 Task: In the  document Nativeamericanreservations.txt Add page color 'Olive'Olive . Insert watermark . Insert watermark  Ram&Sons Apply Font Style in watermark Nunito; font size  111 and place the watermark  Diagonally 
Action: Mouse moved to (302, 446)
Screenshot: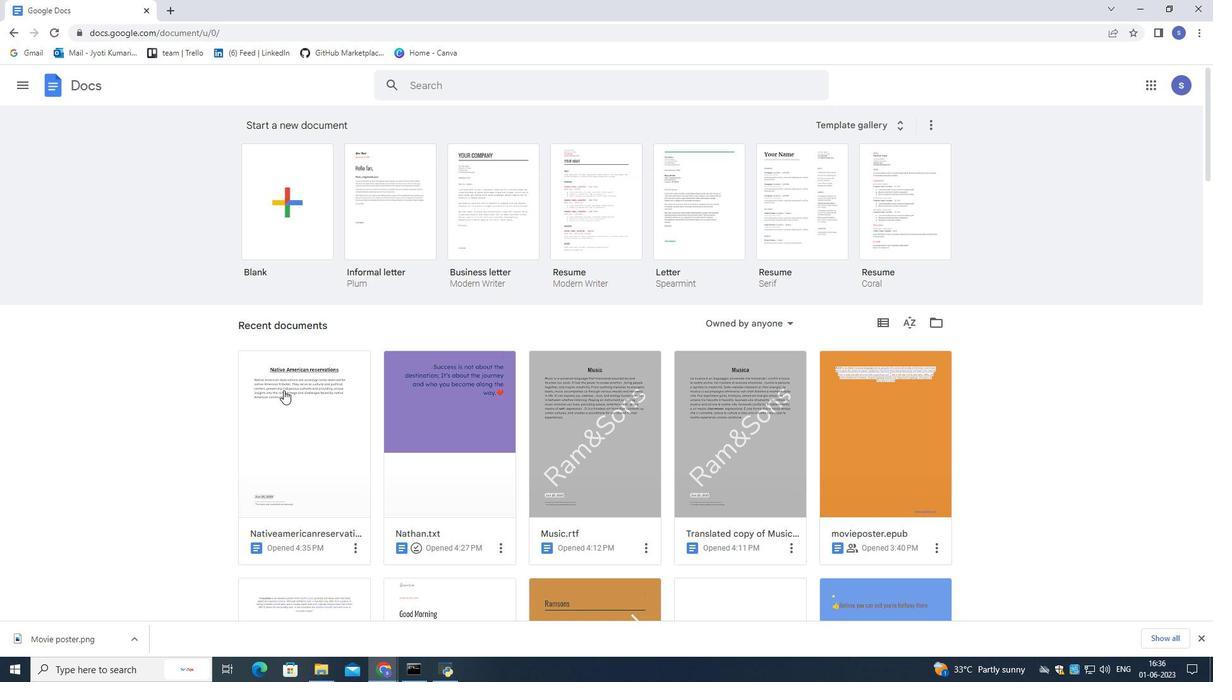 
Action: Mouse pressed left at (302, 446)
Screenshot: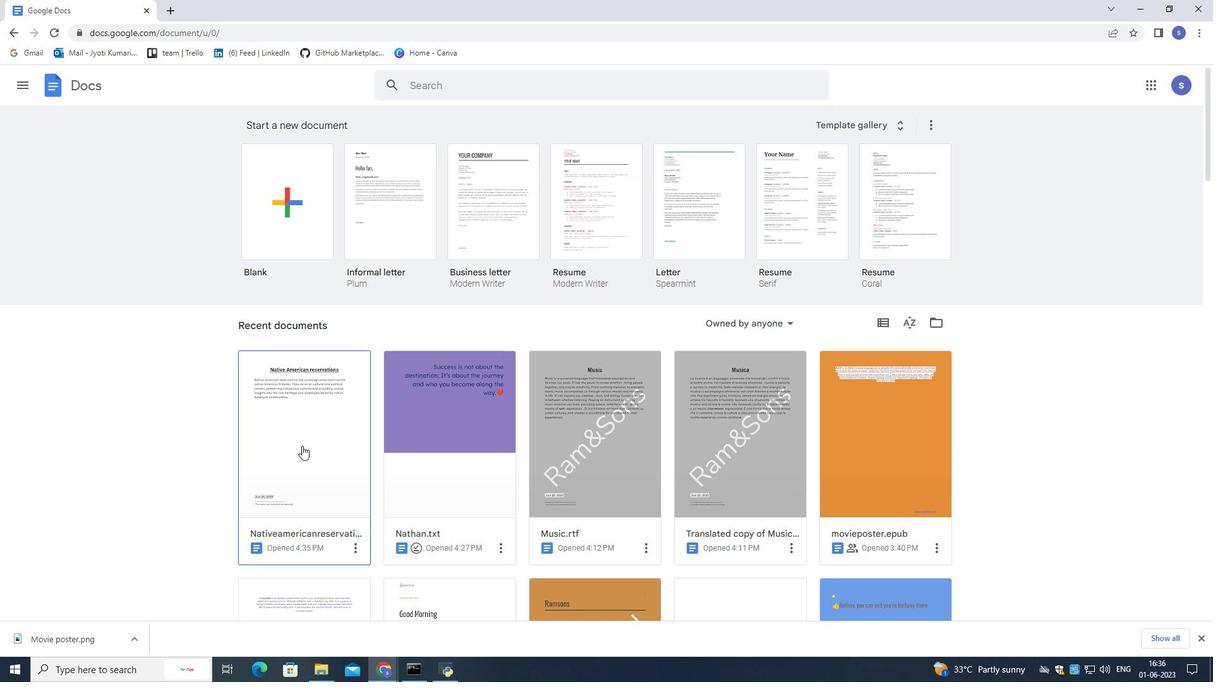 
Action: Mouse pressed left at (302, 446)
Screenshot: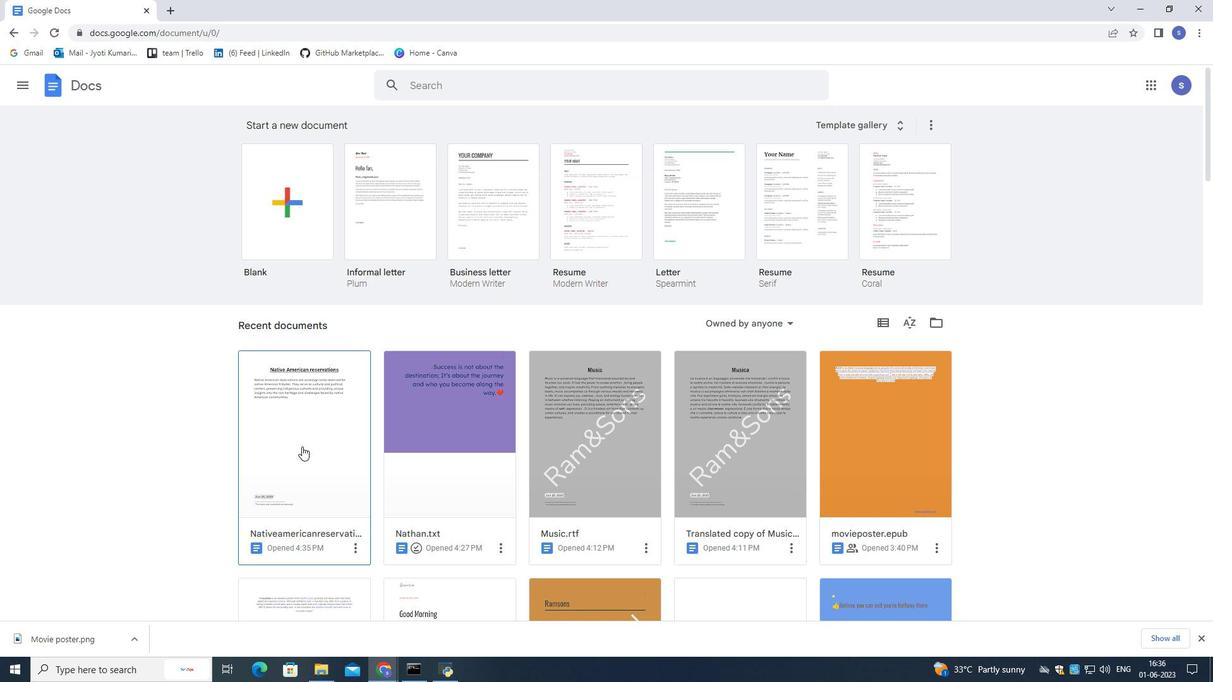 
Action: Mouse moved to (386, 426)
Screenshot: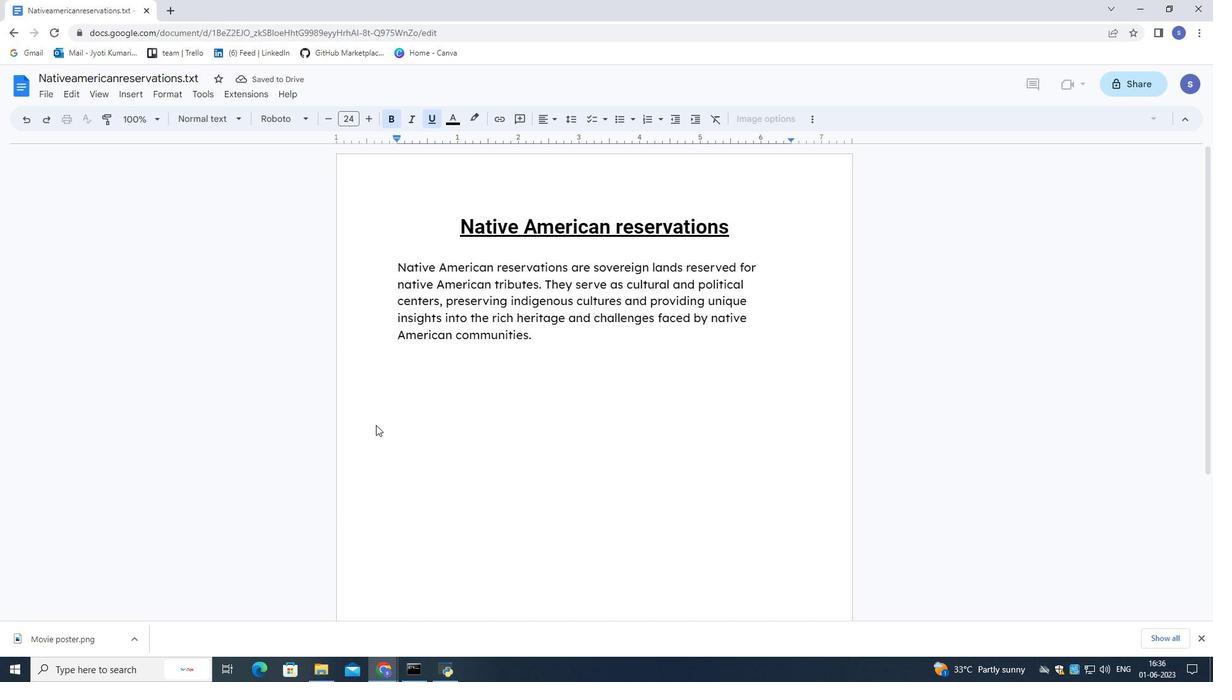 
Action: Mouse pressed left at (386, 426)
Screenshot: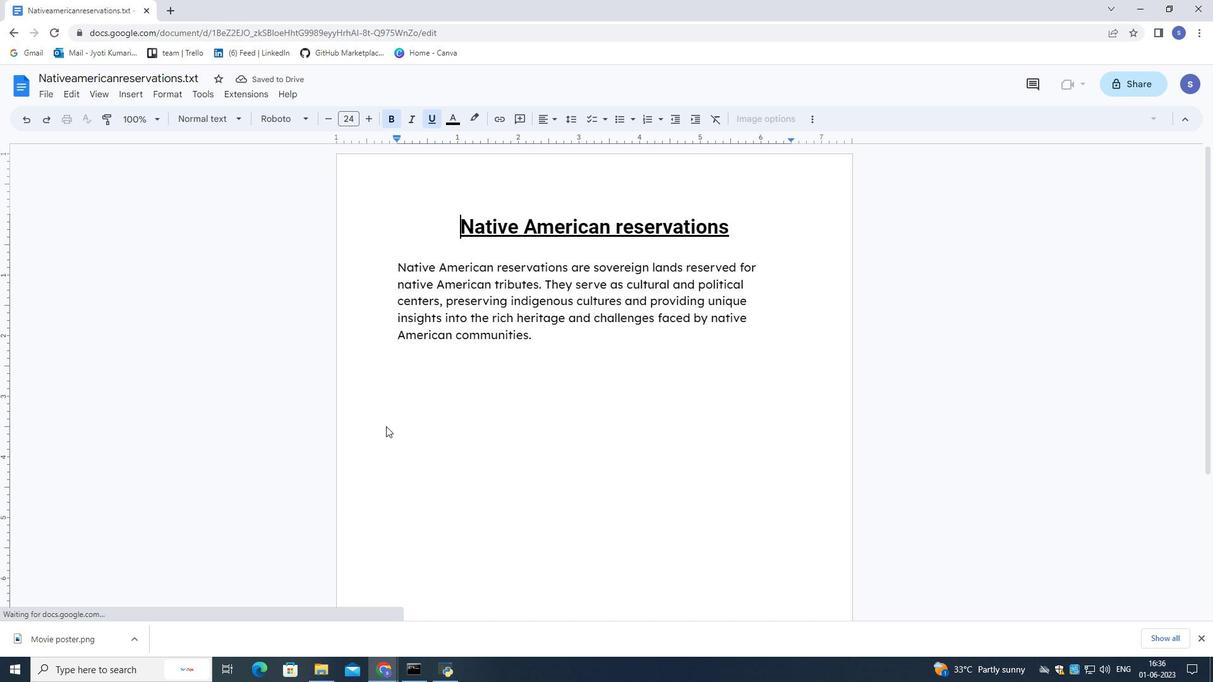 
Action: Mouse moved to (46, 96)
Screenshot: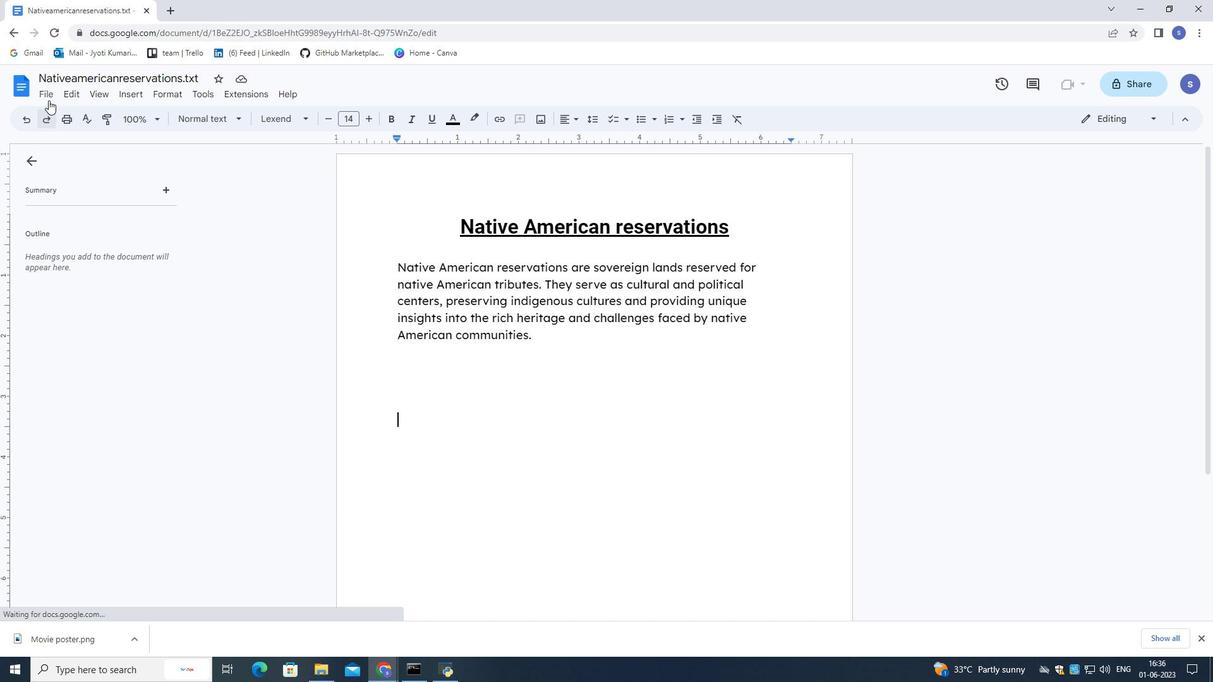 
Action: Mouse pressed left at (46, 96)
Screenshot: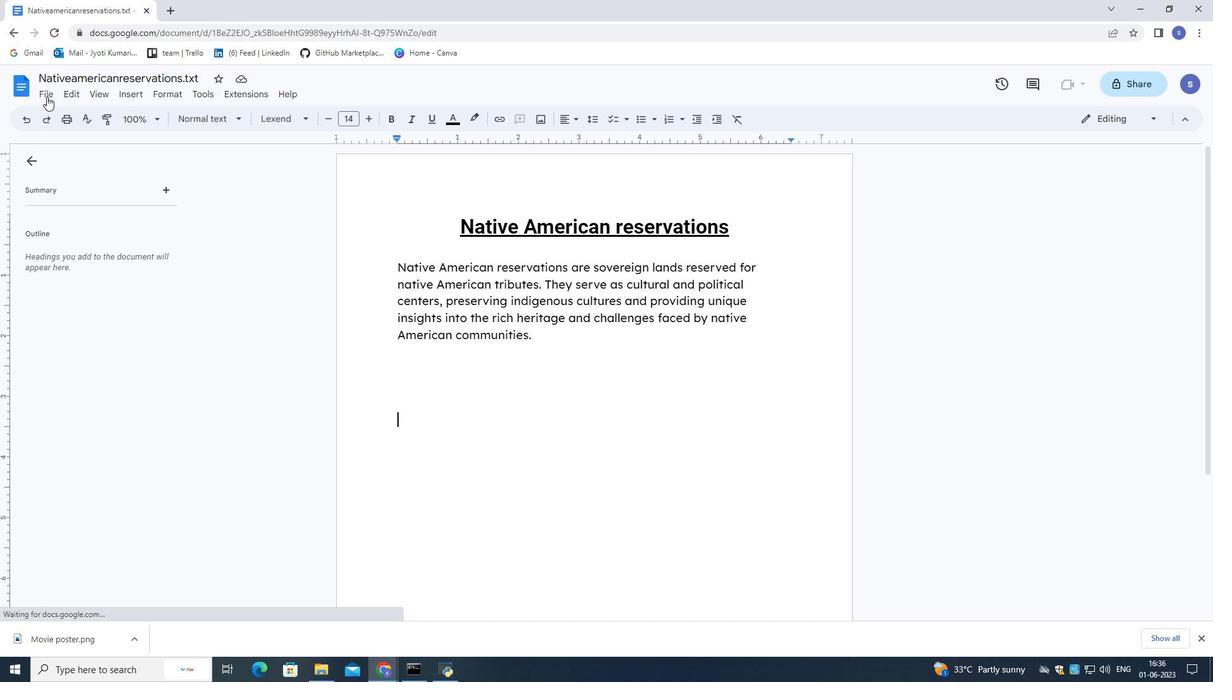 
Action: Mouse moved to (117, 435)
Screenshot: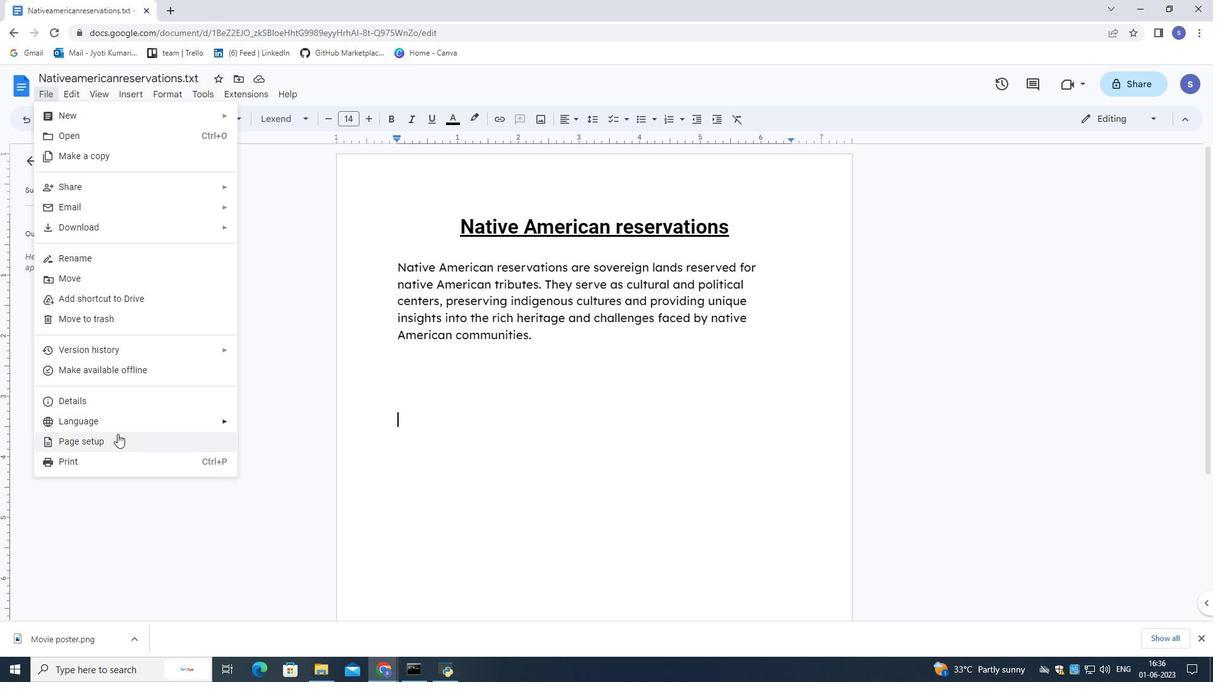 
Action: Mouse pressed left at (117, 435)
Screenshot: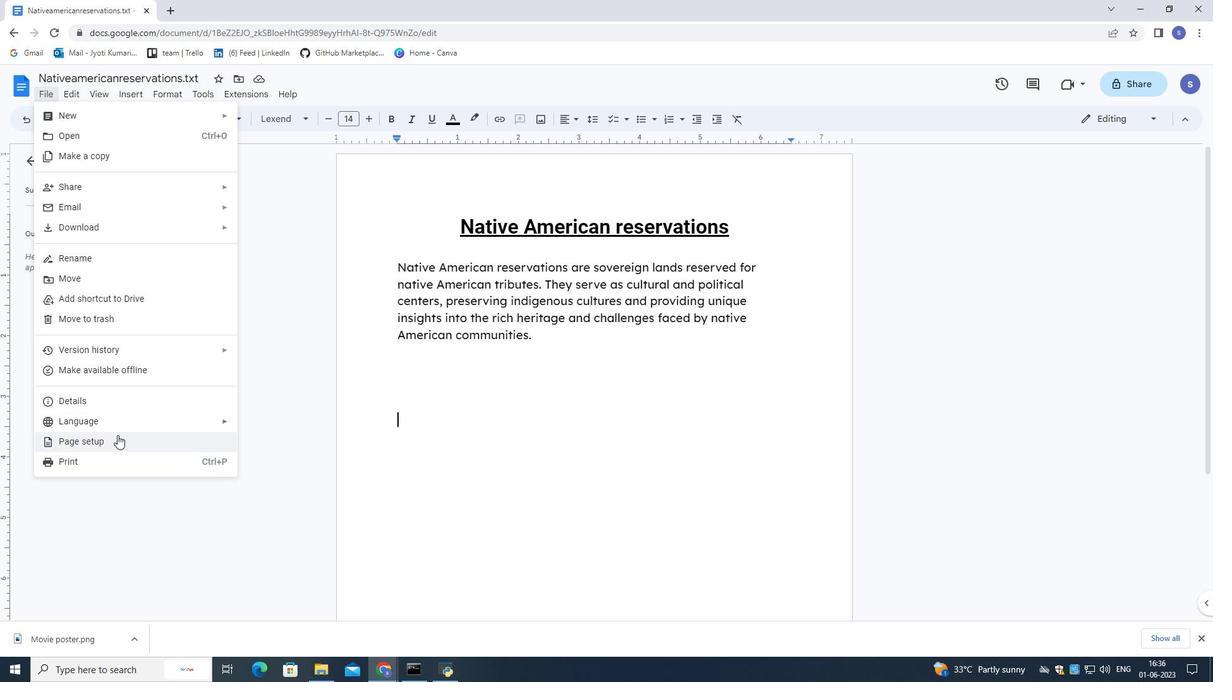 
Action: Mouse moved to (508, 417)
Screenshot: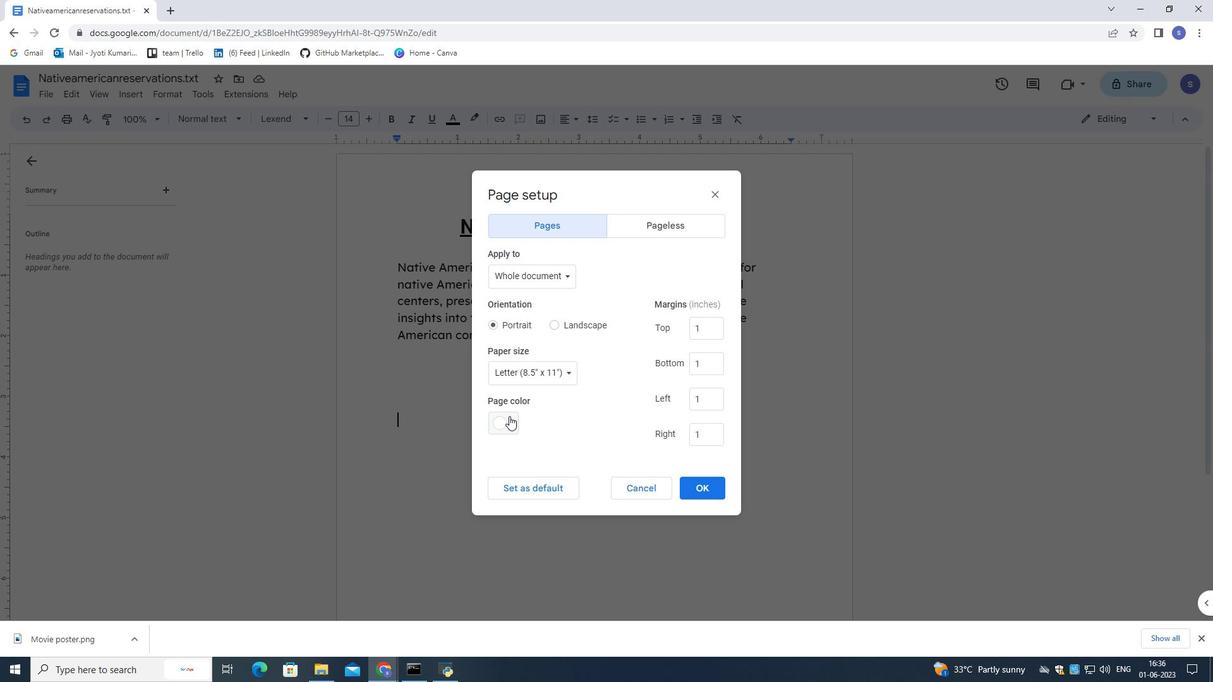 
Action: Mouse pressed left at (508, 417)
Screenshot: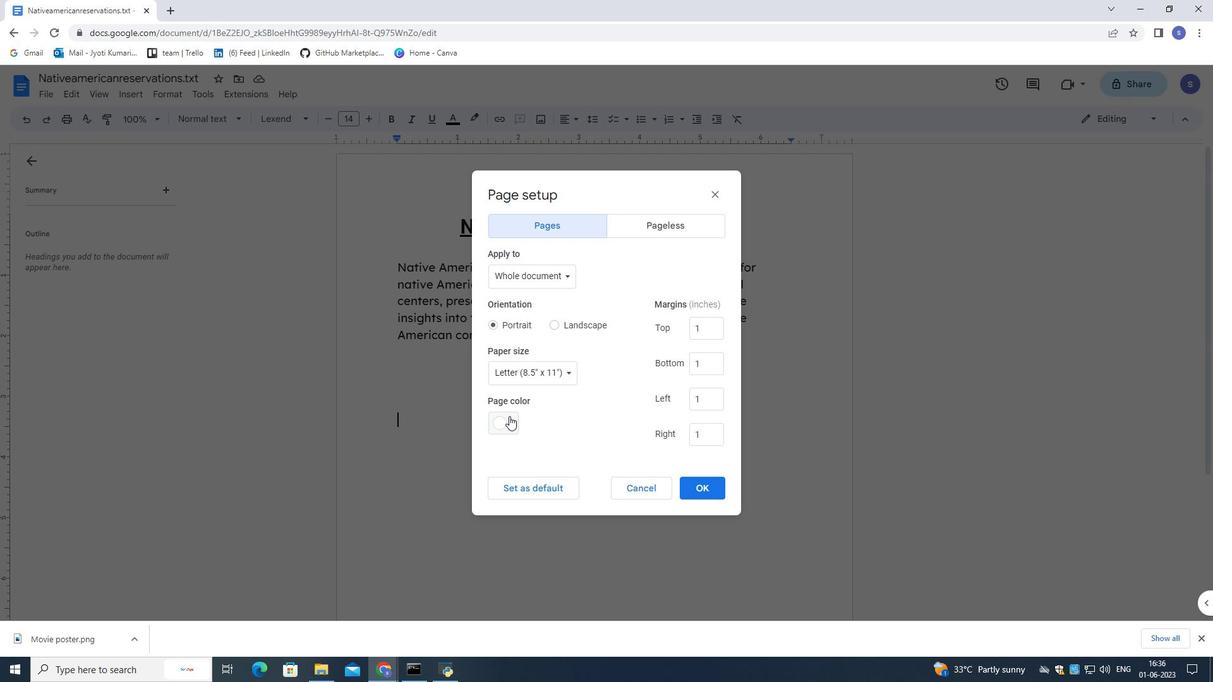 
Action: Mouse moved to (539, 558)
Screenshot: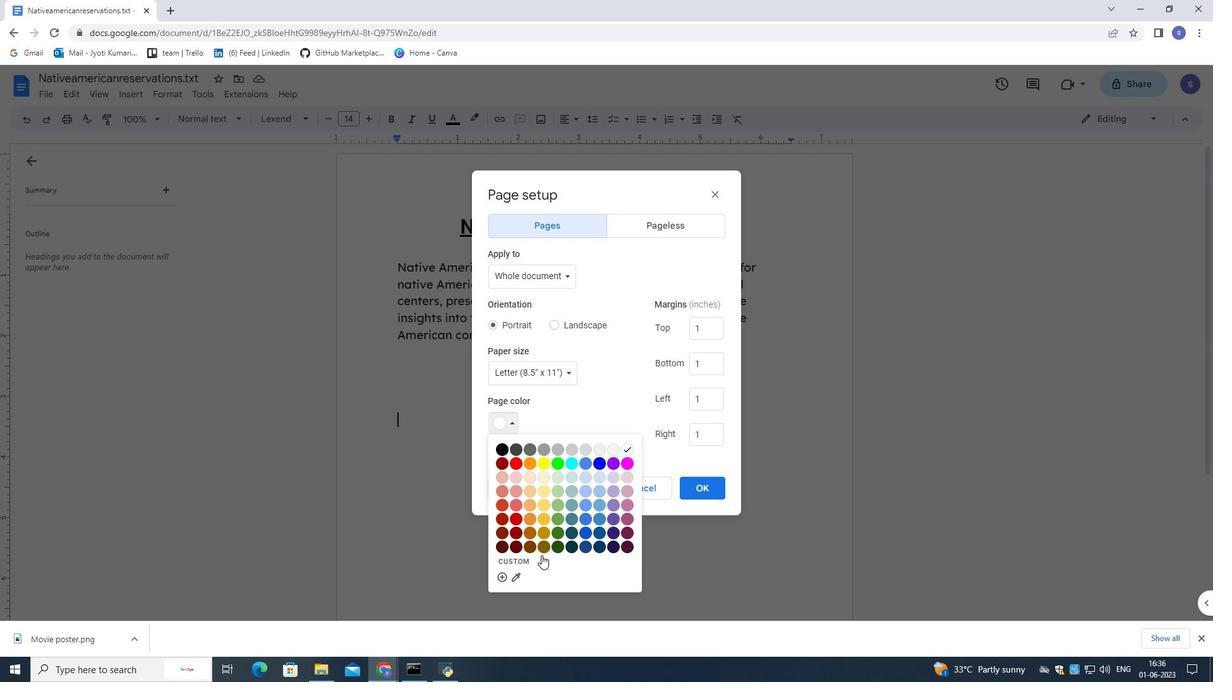 
Action: Mouse pressed left at (539, 558)
Screenshot: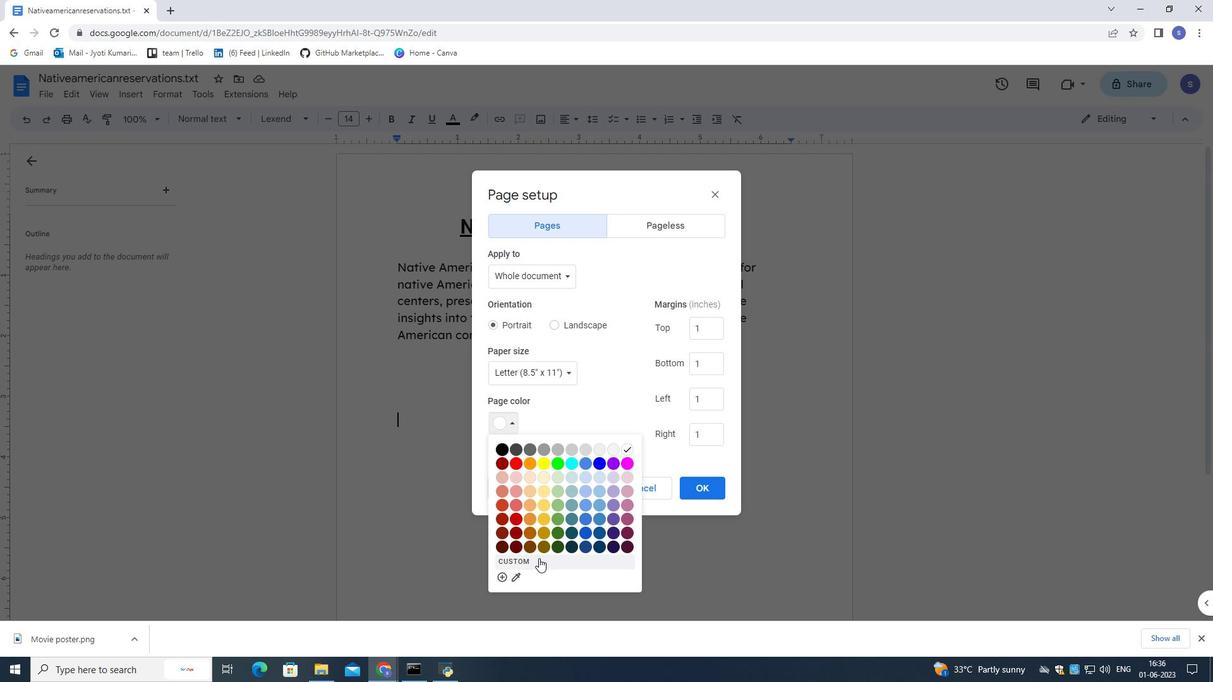 
Action: Mouse moved to (619, 351)
Screenshot: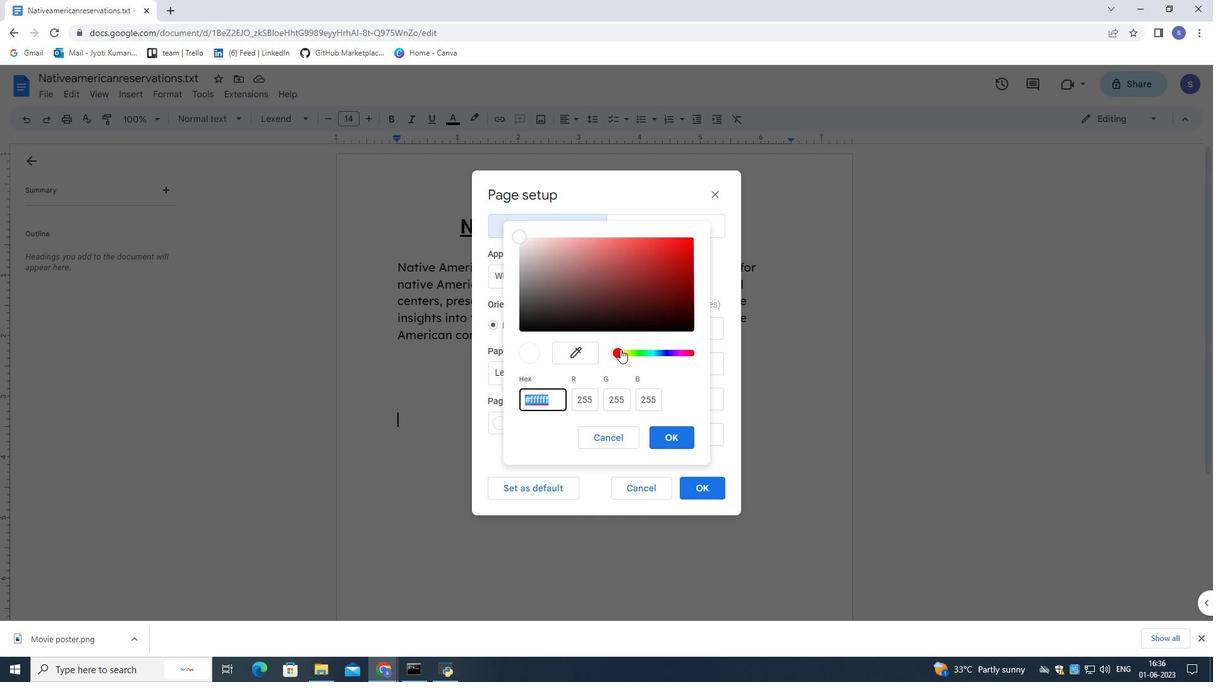 
Action: Mouse pressed left at (619, 351)
Screenshot: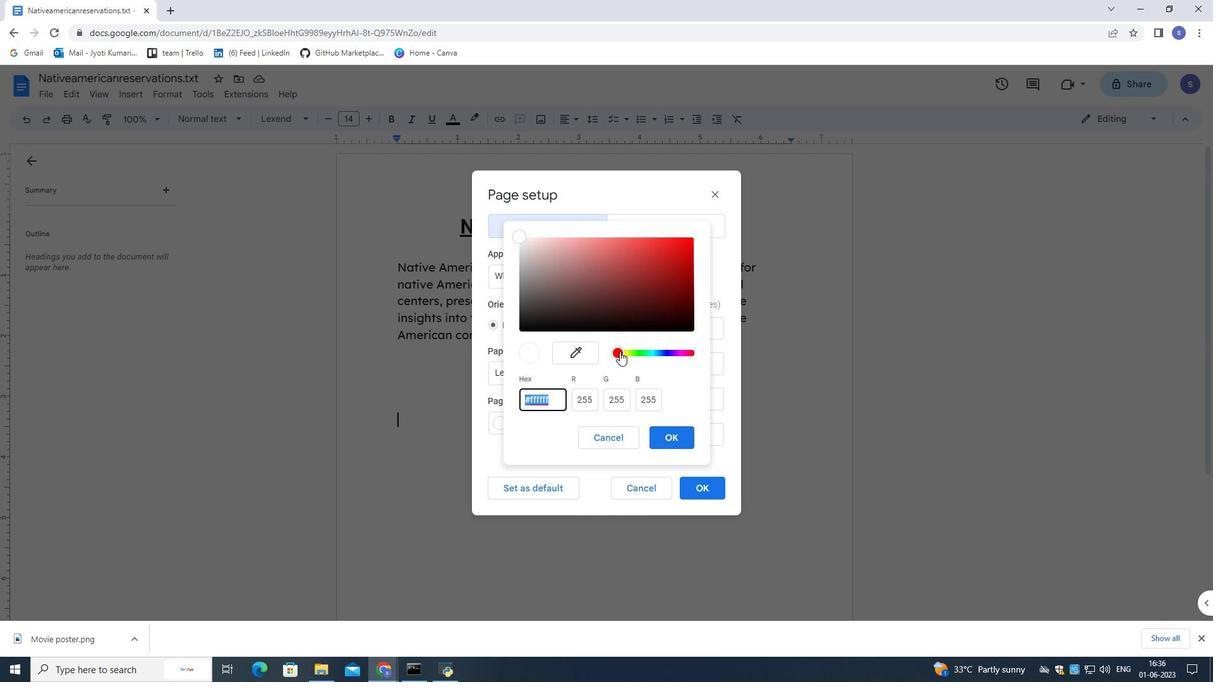 
Action: Mouse moved to (635, 278)
Screenshot: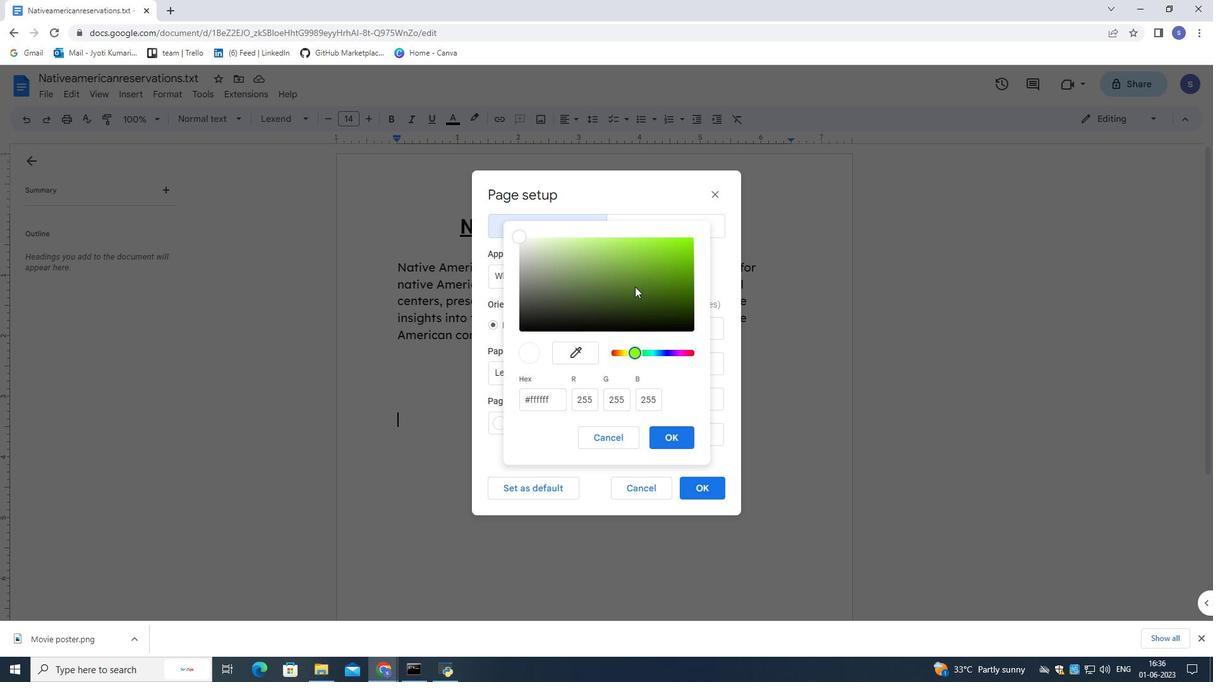 
Action: Mouse pressed left at (635, 278)
Screenshot: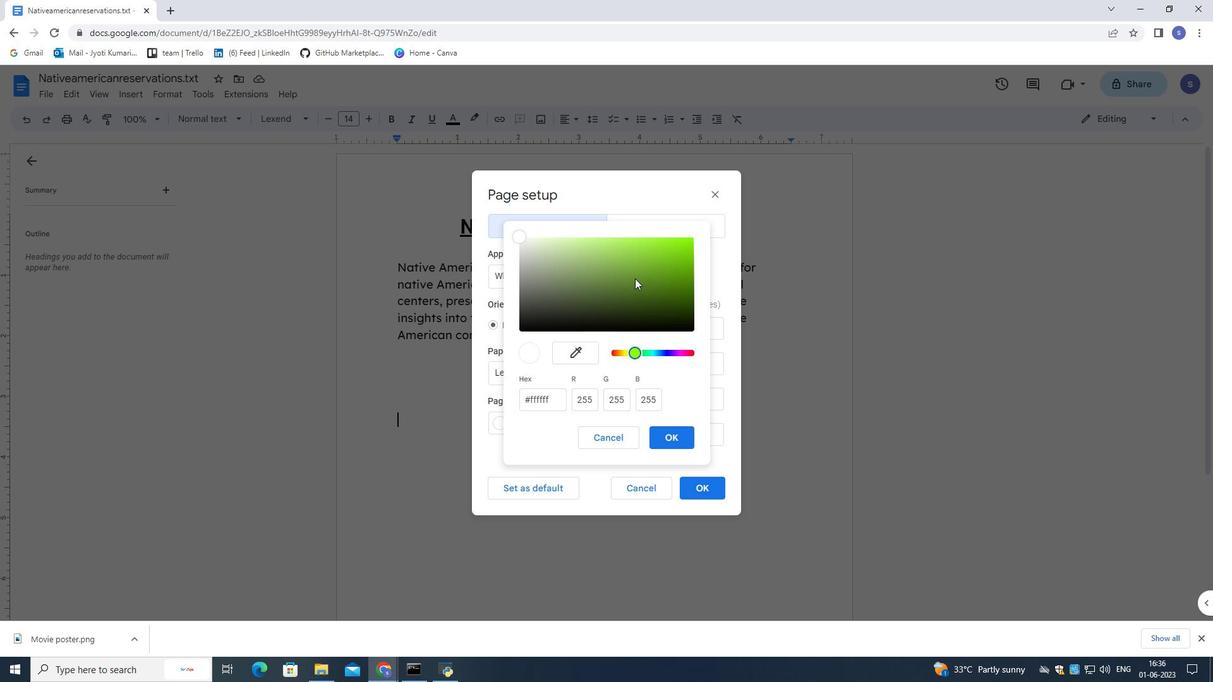 
Action: Mouse moved to (671, 432)
Screenshot: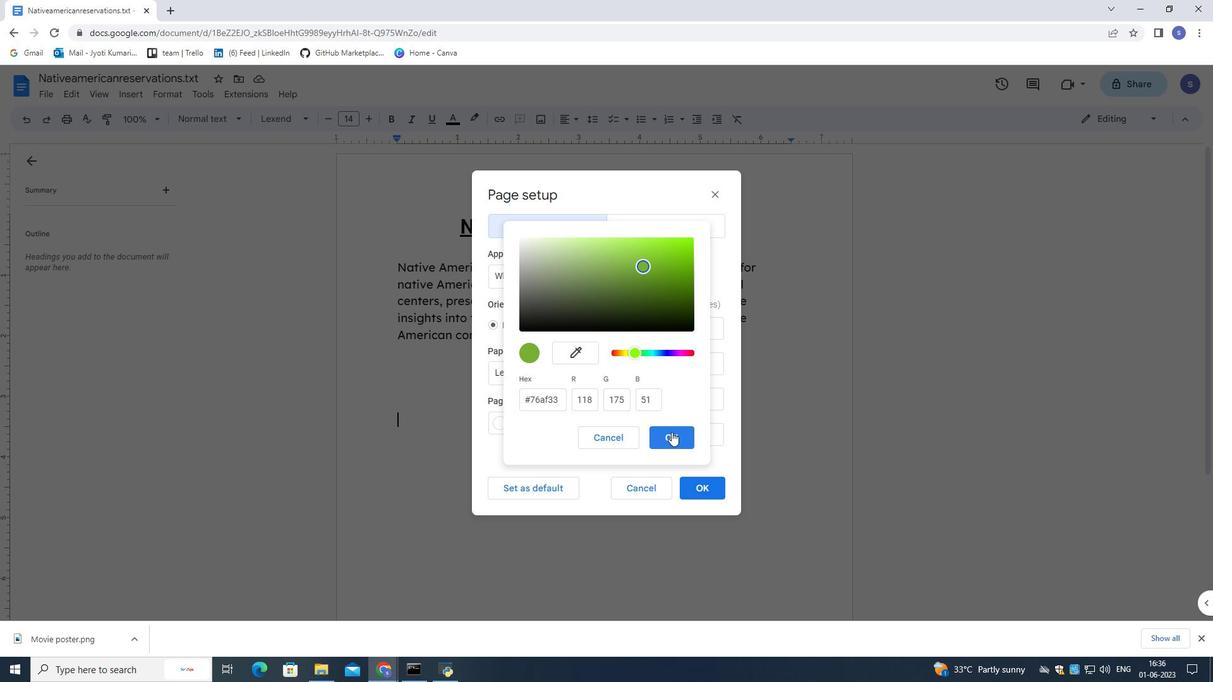 
Action: Mouse pressed left at (671, 432)
Screenshot: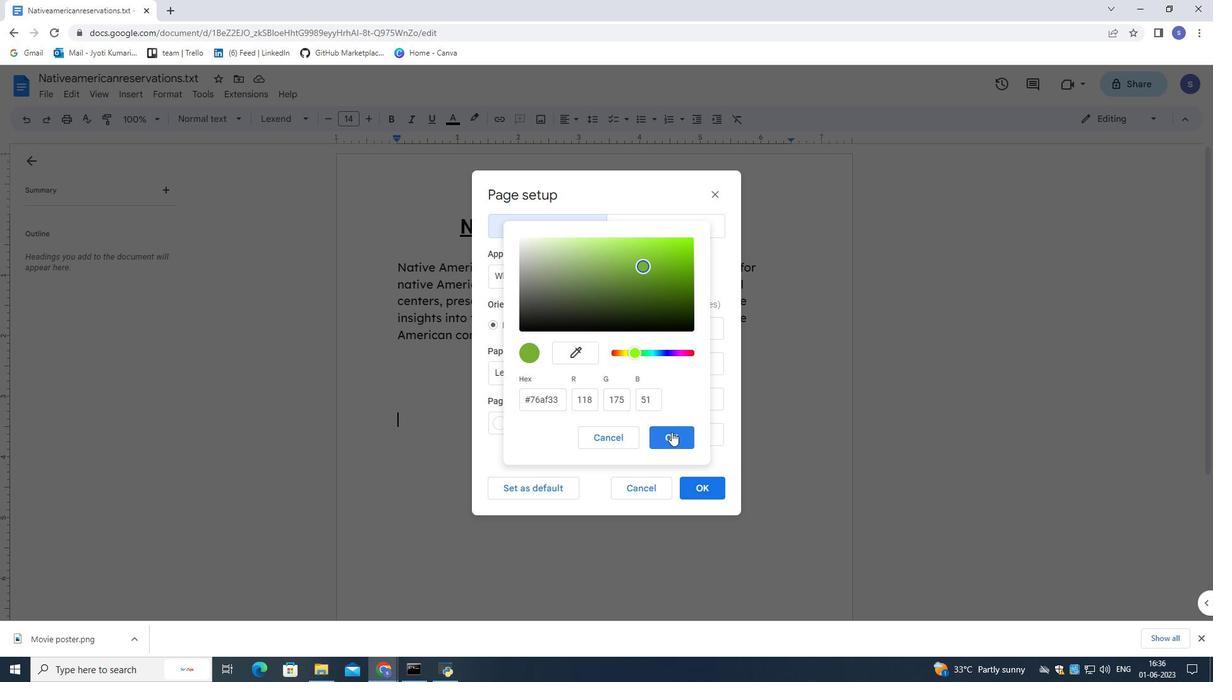 
Action: Mouse moved to (701, 488)
Screenshot: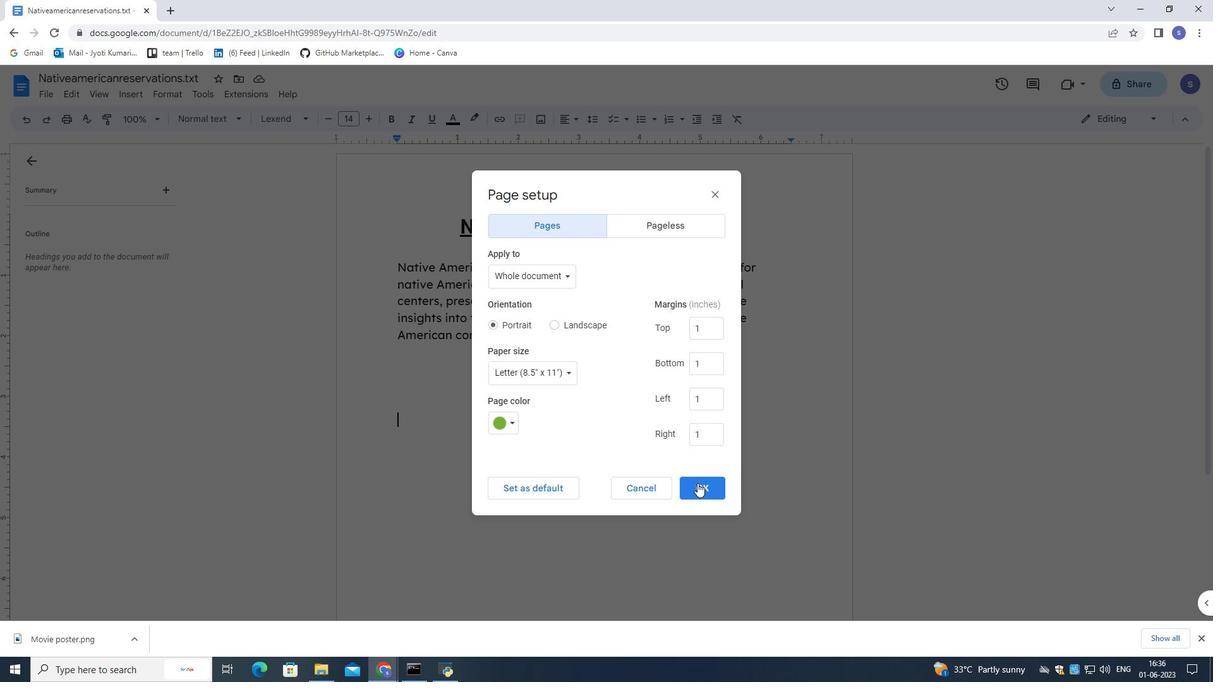 
Action: Mouse pressed left at (701, 488)
Screenshot: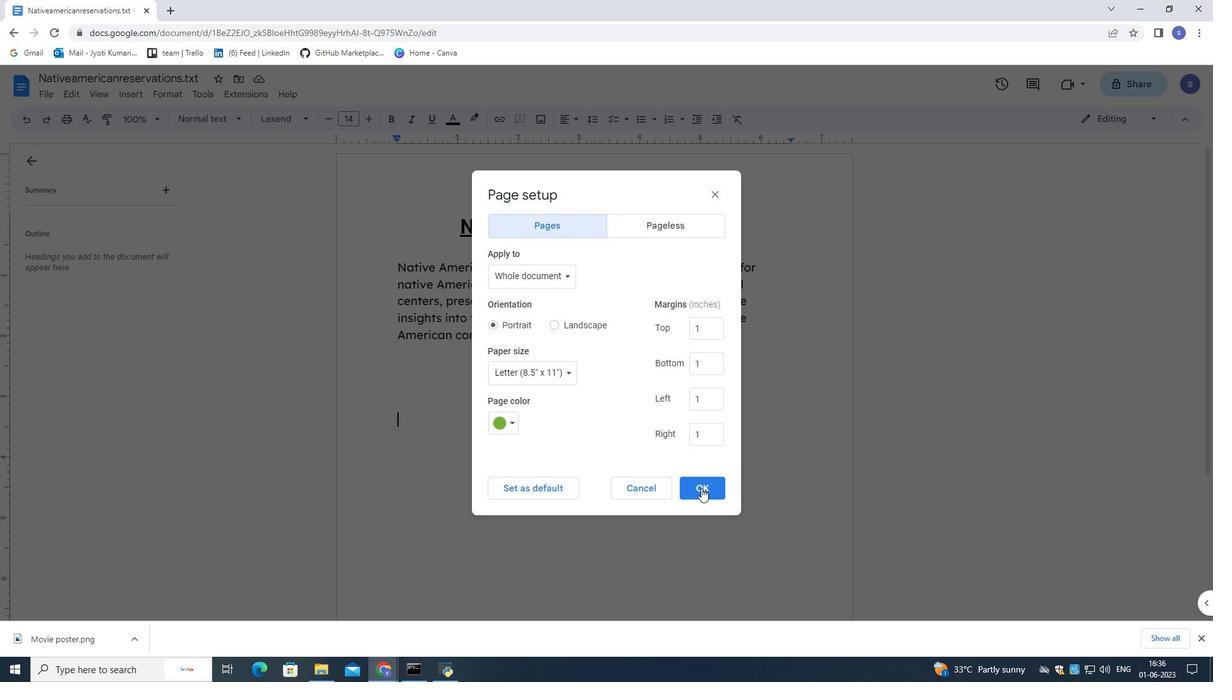 
Action: Mouse moved to (143, 97)
Screenshot: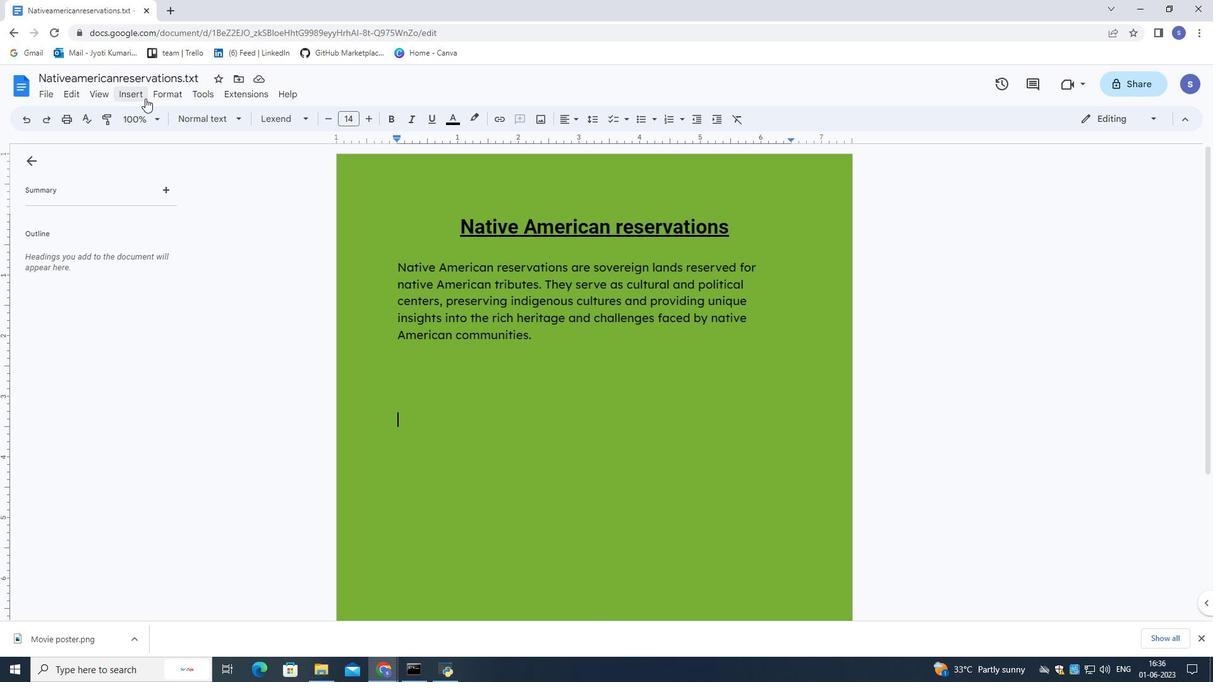 
Action: Mouse pressed left at (143, 97)
Screenshot: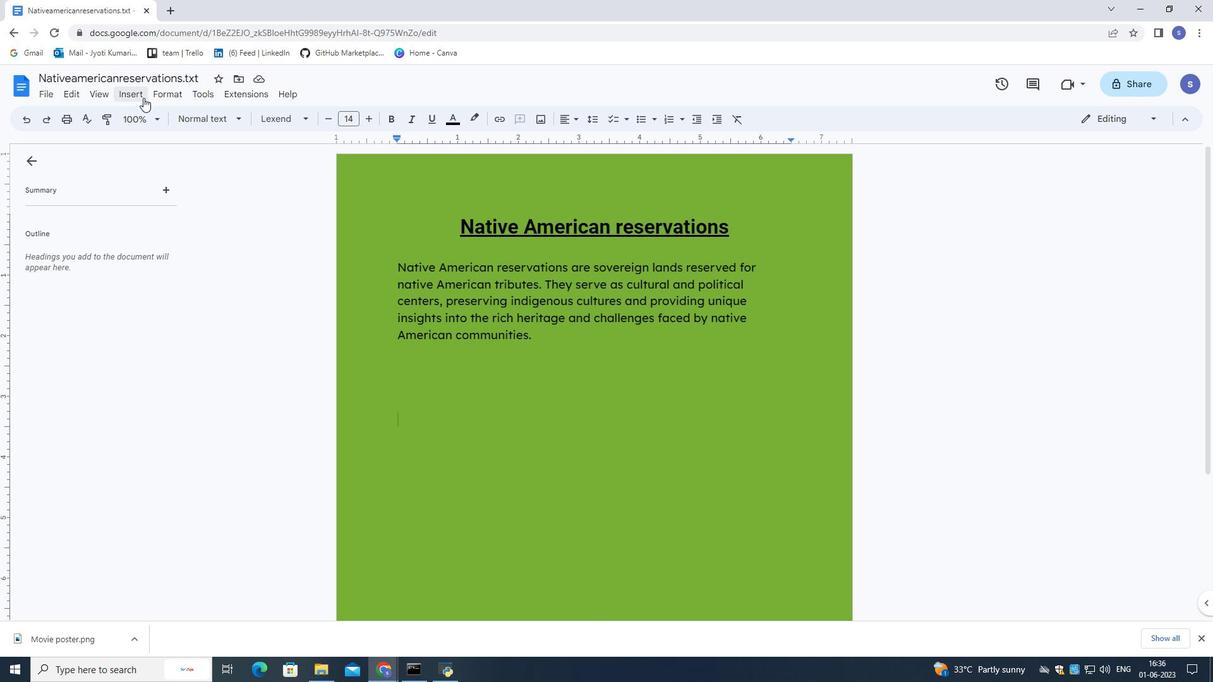 
Action: Mouse moved to (216, 388)
Screenshot: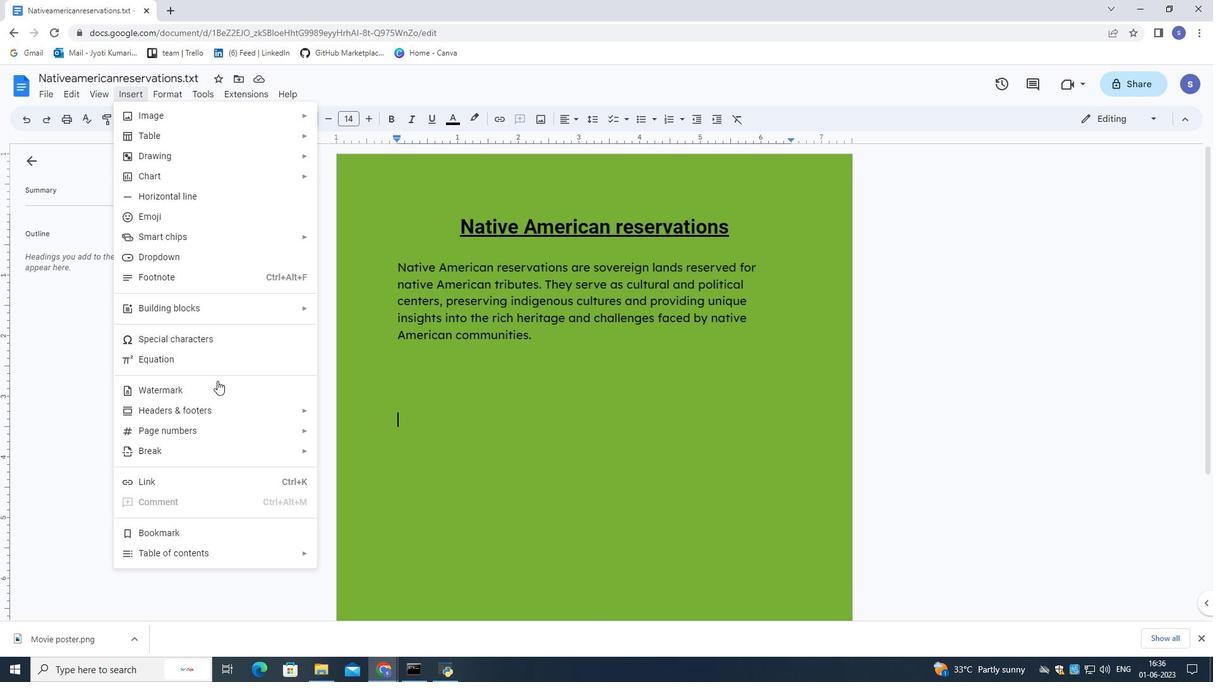 
Action: Mouse pressed left at (216, 388)
Screenshot: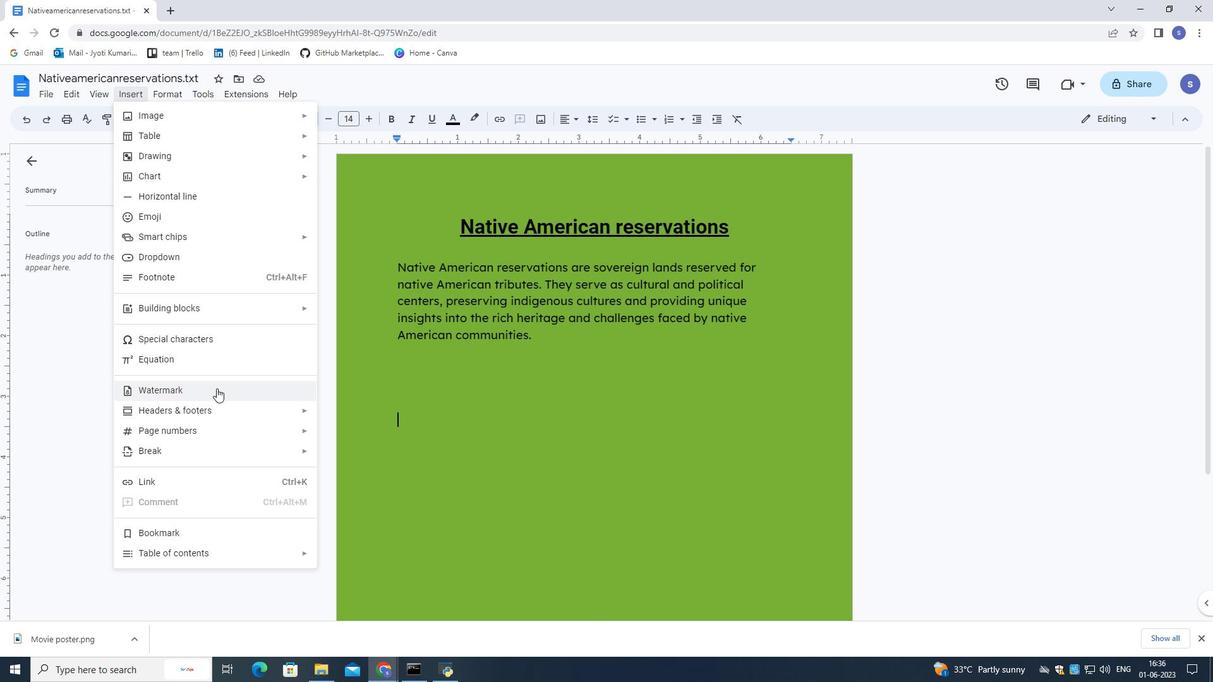 
Action: Mouse moved to (1147, 160)
Screenshot: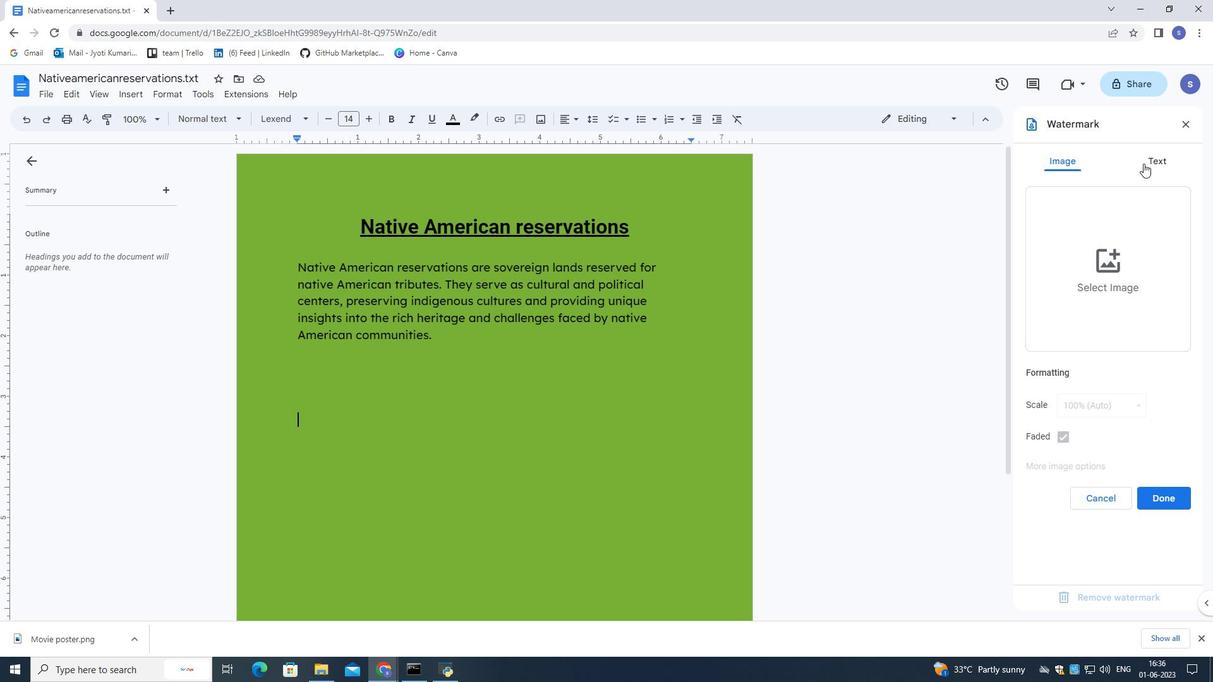 
Action: Mouse pressed left at (1147, 160)
Screenshot: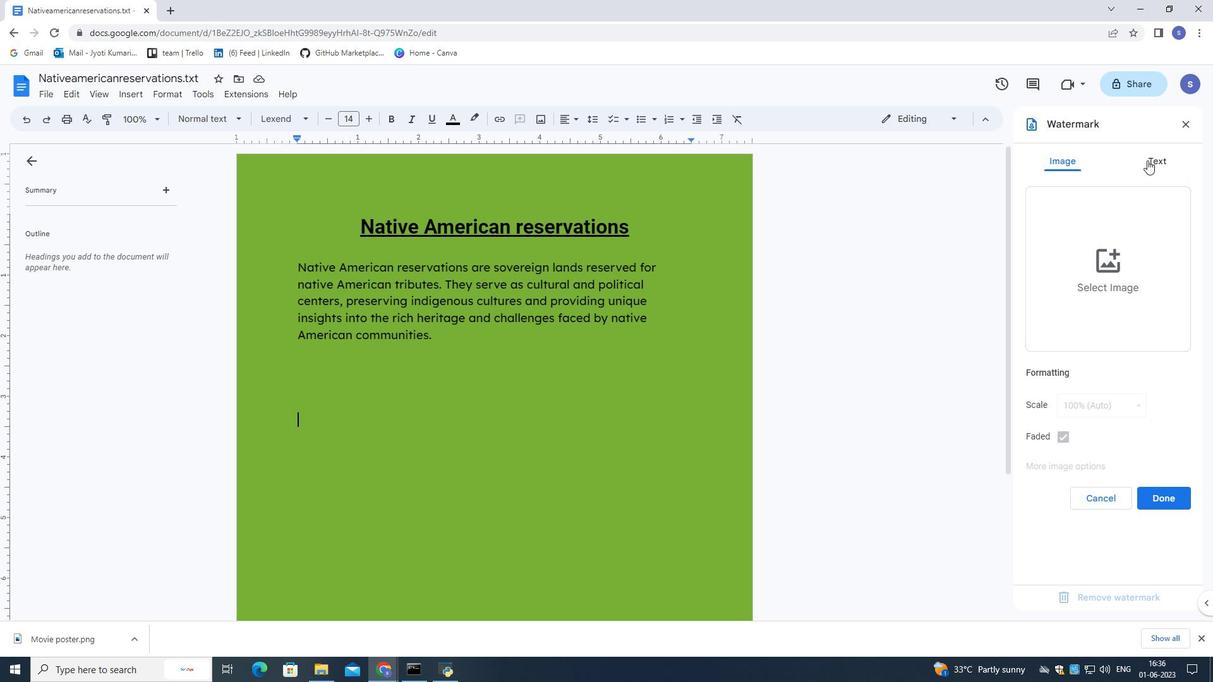 
Action: Mouse moved to (1049, 202)
Screenshot: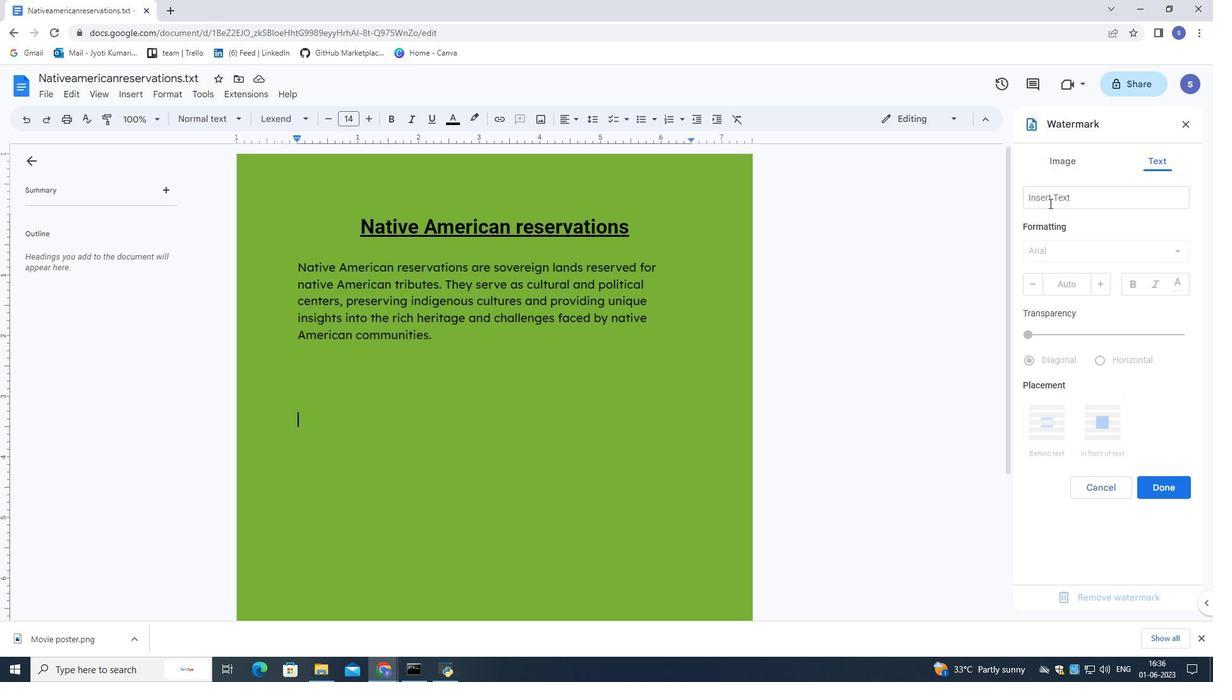 
Action: Mouse pressed left at (1049, 202)
Screenshot: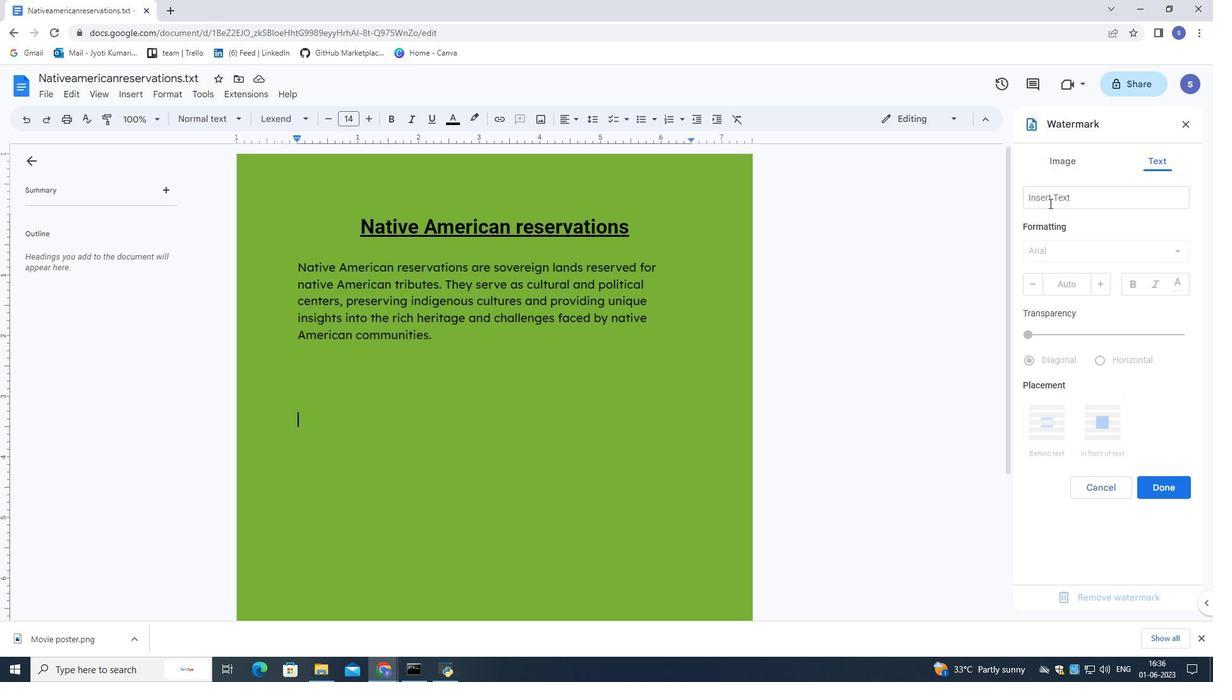 
Action: Mouse moved to (1049, 202)
Screenshot: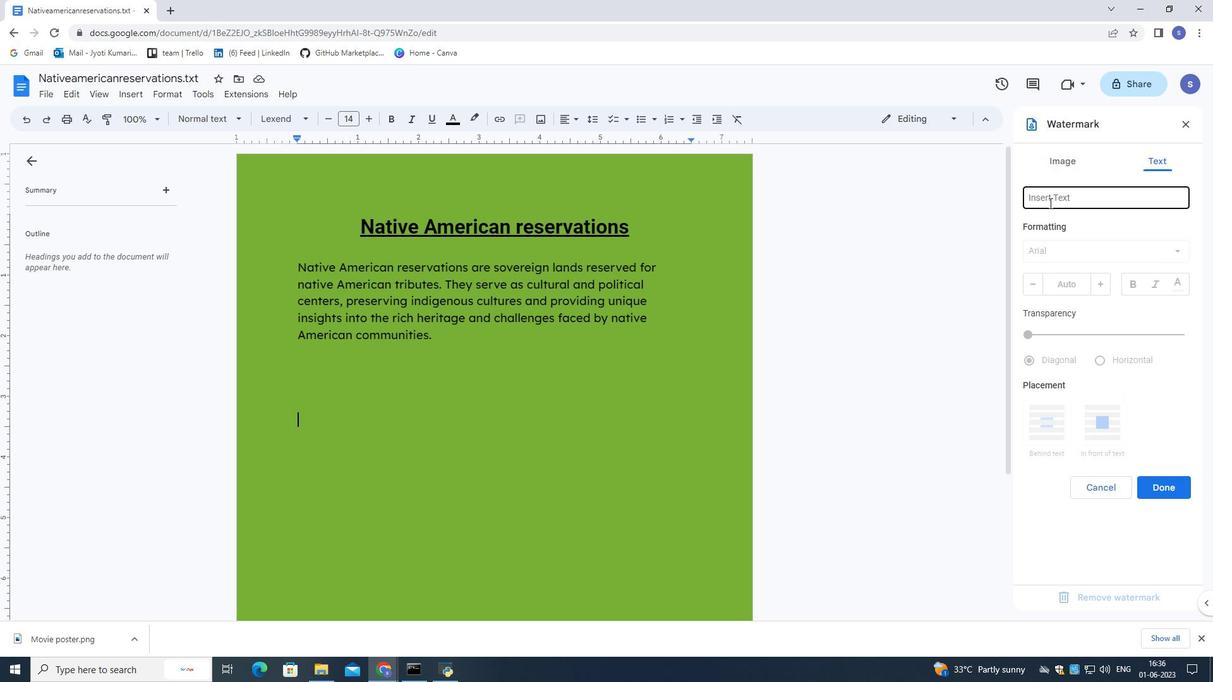 
Action: Key pressed <Key.shift>RA<Key.backspace>am<Key.shift><Key.shift>&sons
Screenshot: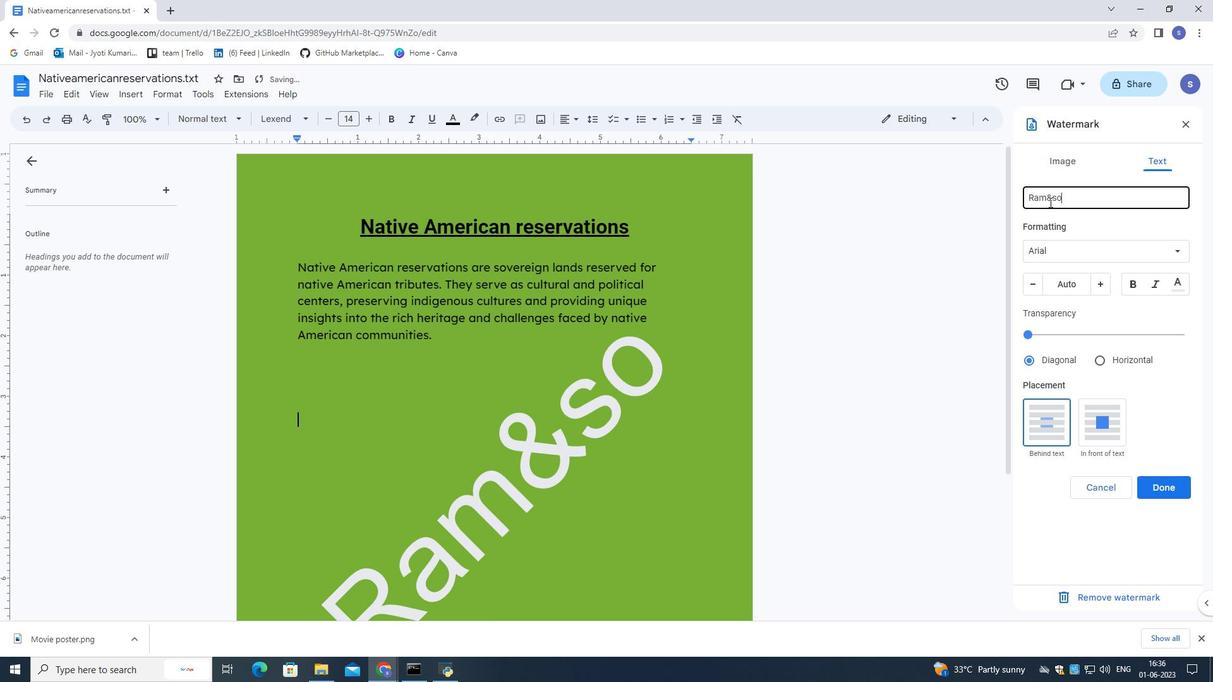 
Action: Mouse moved to (1122, 251)
Screenshot: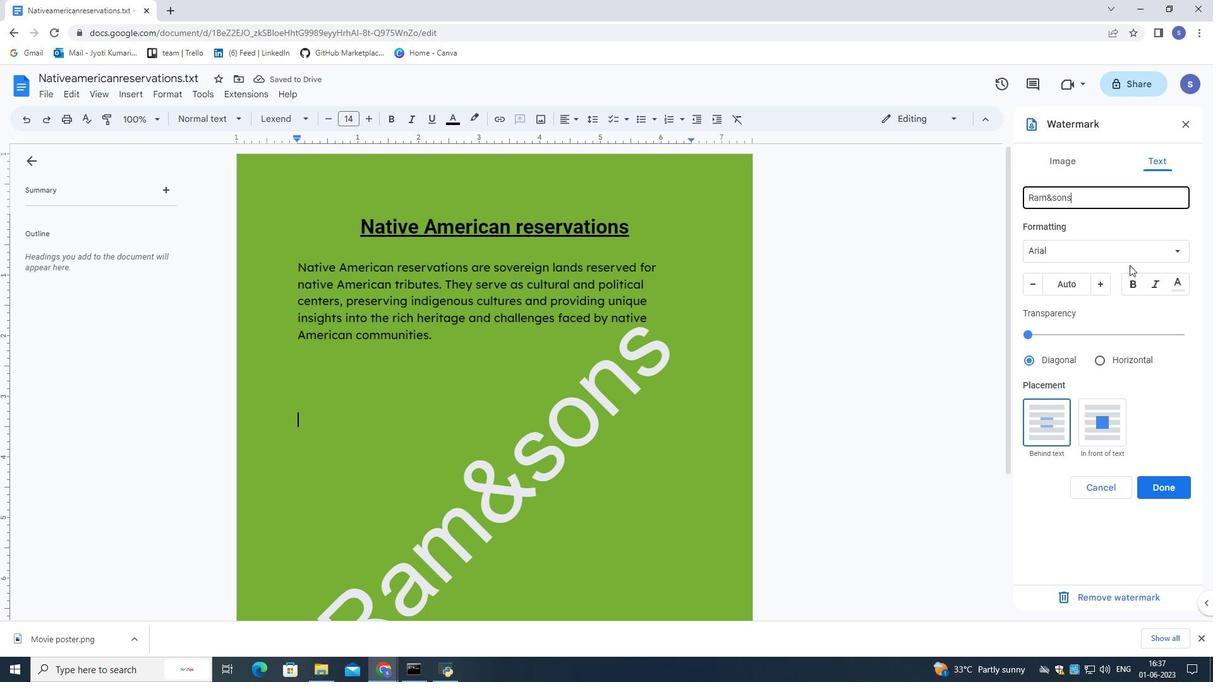 
Action: Mouse pressed left at (1122, 251)
Screenshot: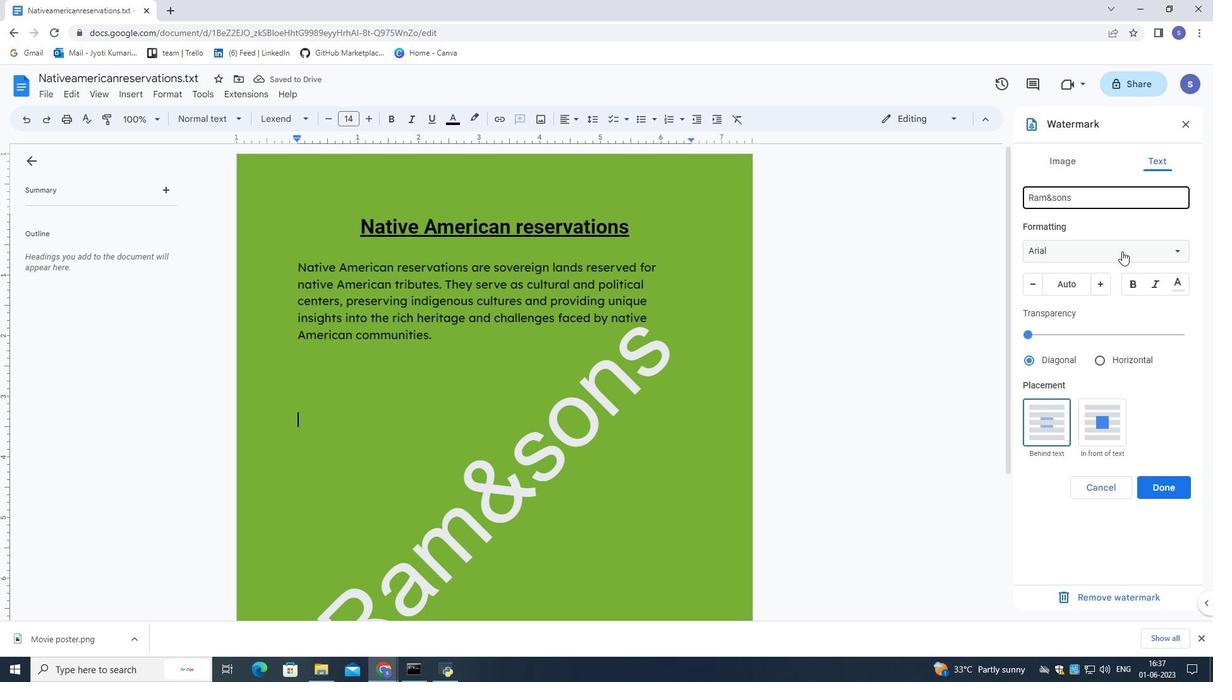 
Action: Mouse moved to (1097, 374)
Screenshot: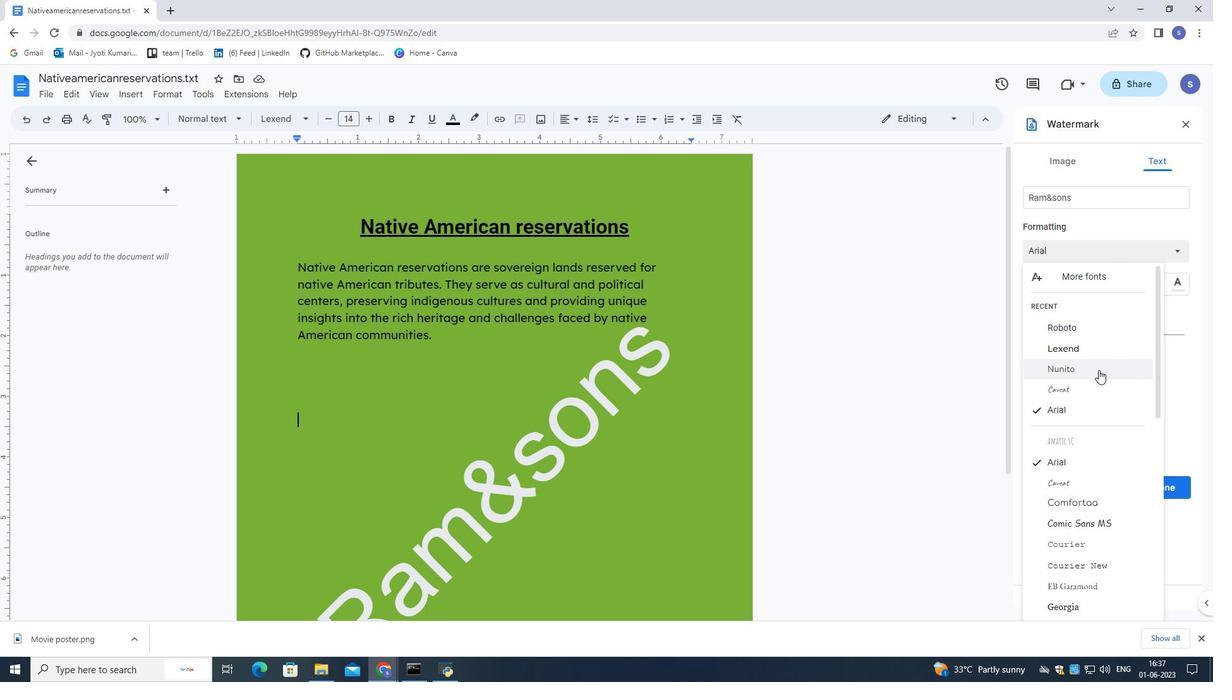 
Action: Mouse pressed left at (1097, 374)
Screenshot: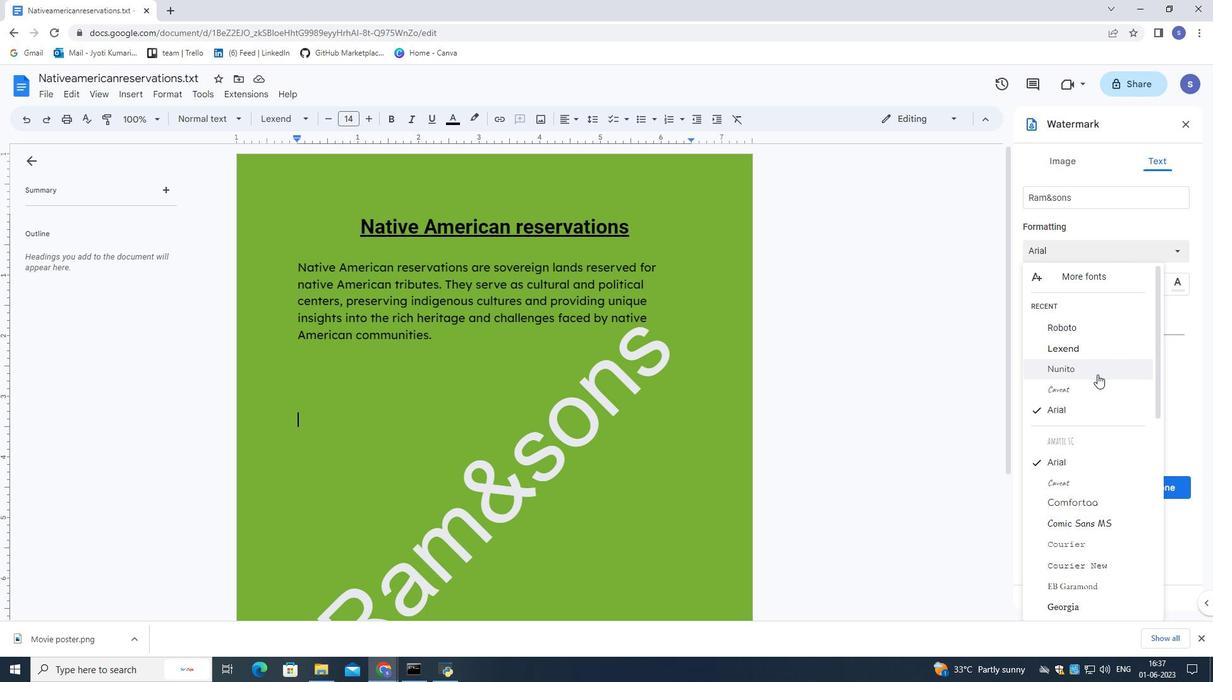 
Action: Mouse moved to (1098, 286)
Screenshot: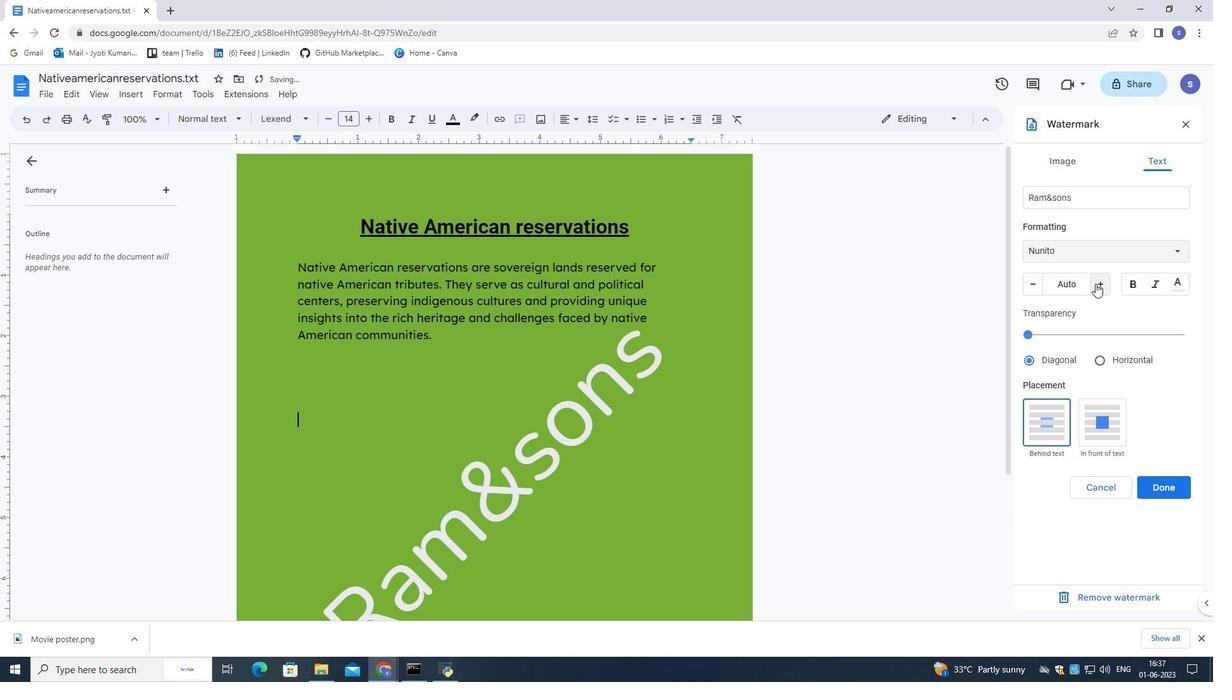 
Action: Mouse pressed left at (1098, 286)
Screenshot: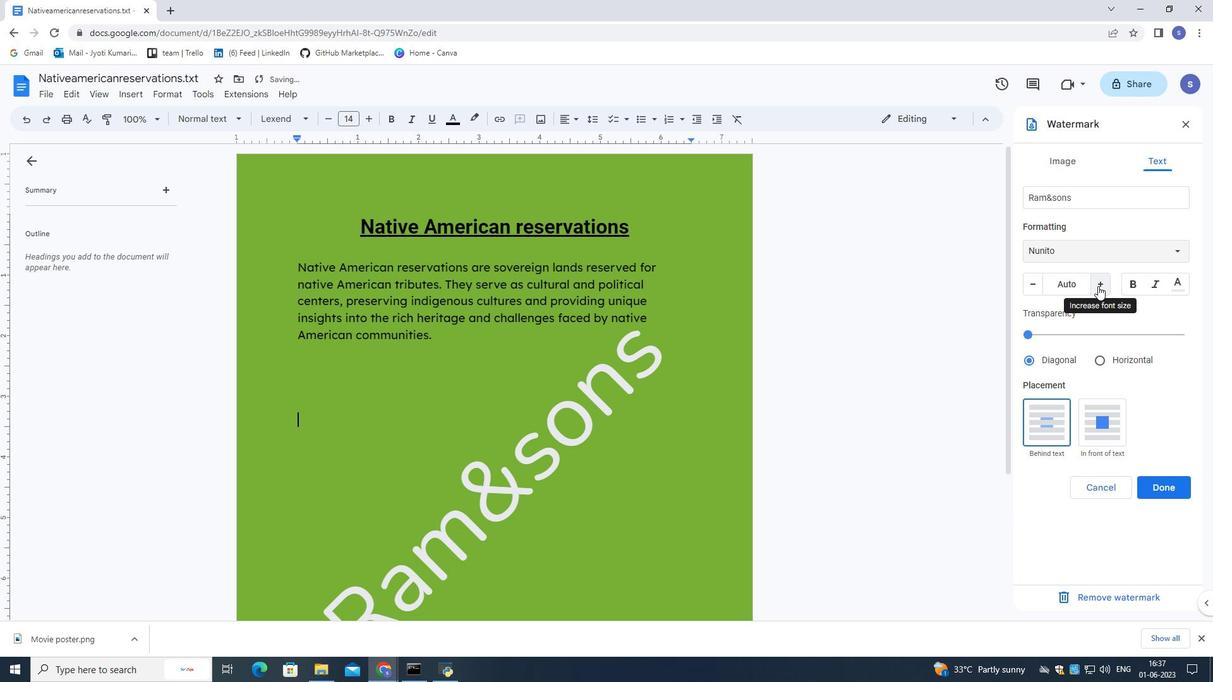 
Action: Mouse pressed left at (1098, 286)
Screenshot: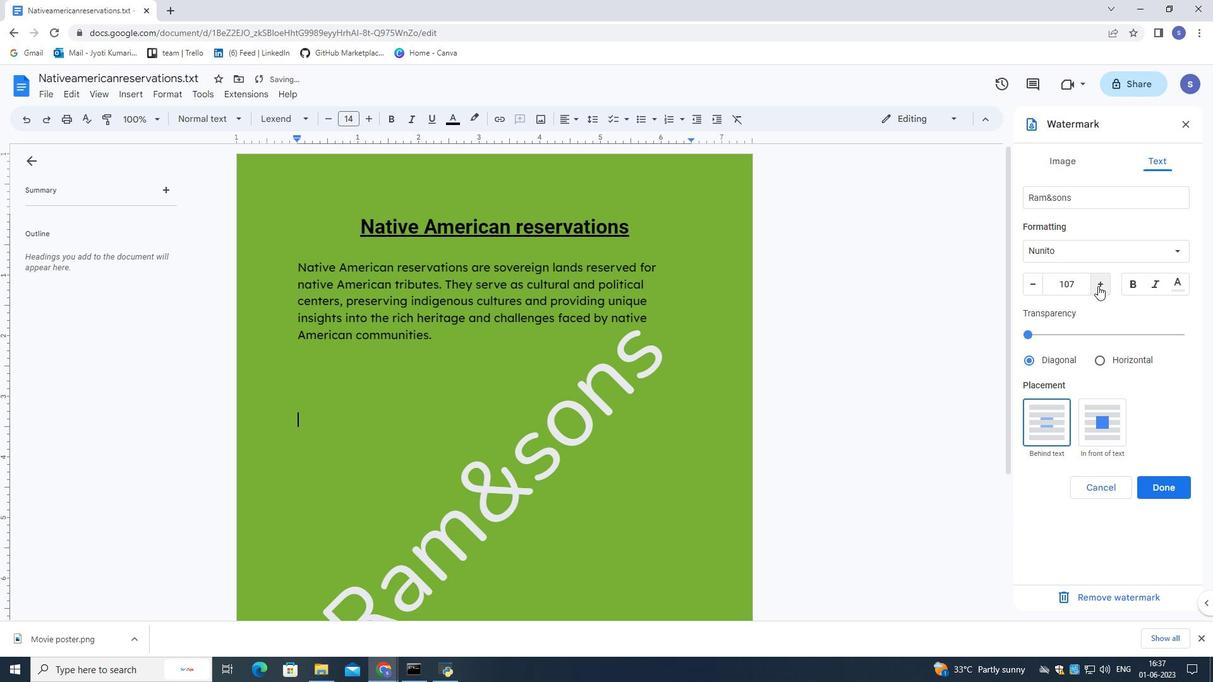 
Action: Mouse moved to (1098, 286)
Screenshot: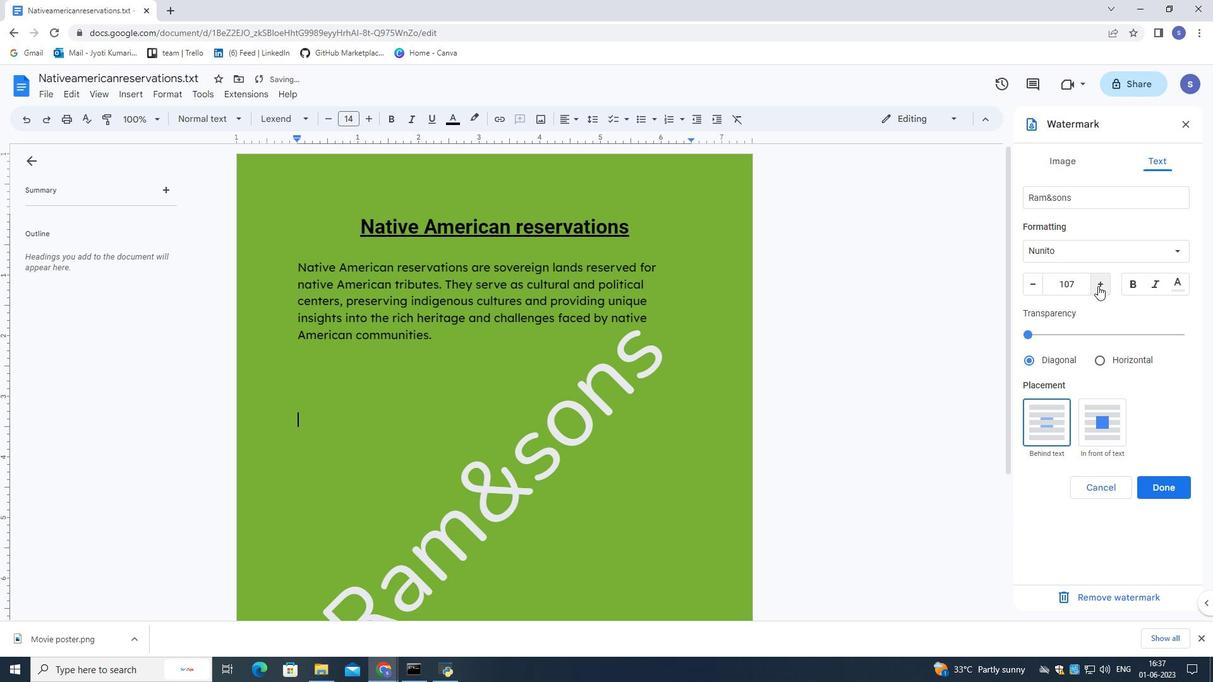 
Action: Mouse pressed left at (1098, 286)
Screenshot: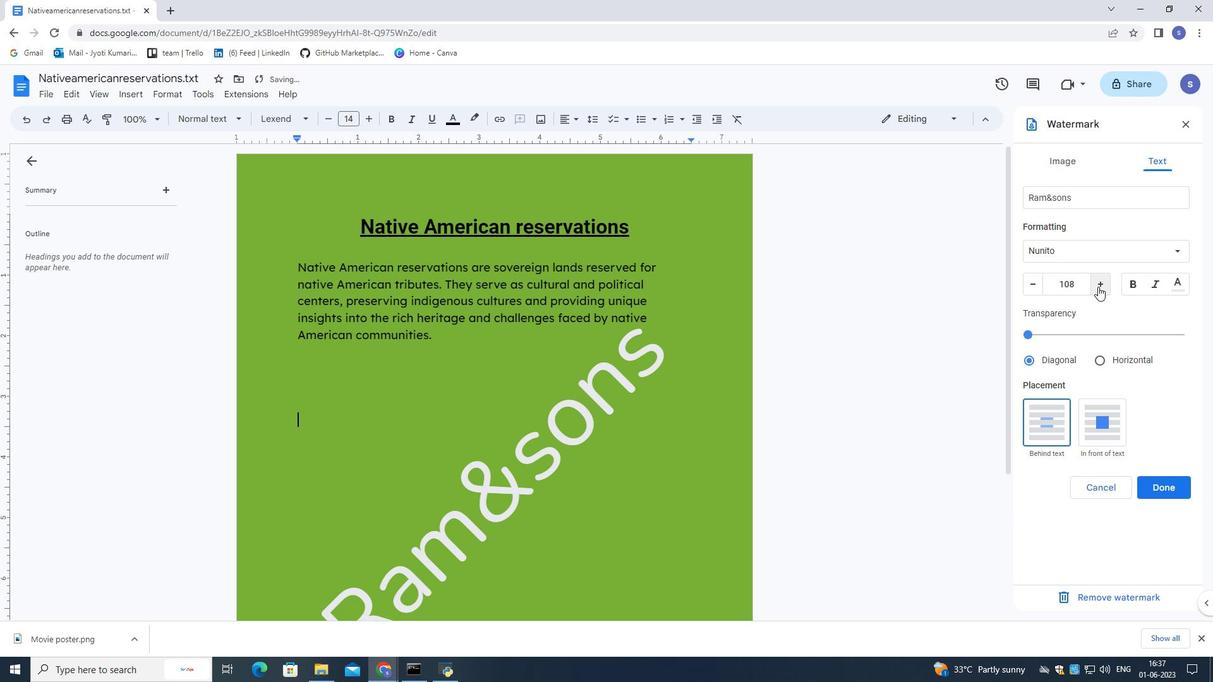 
Action: Mouse pressed left at (1098, 286)
Screenshot: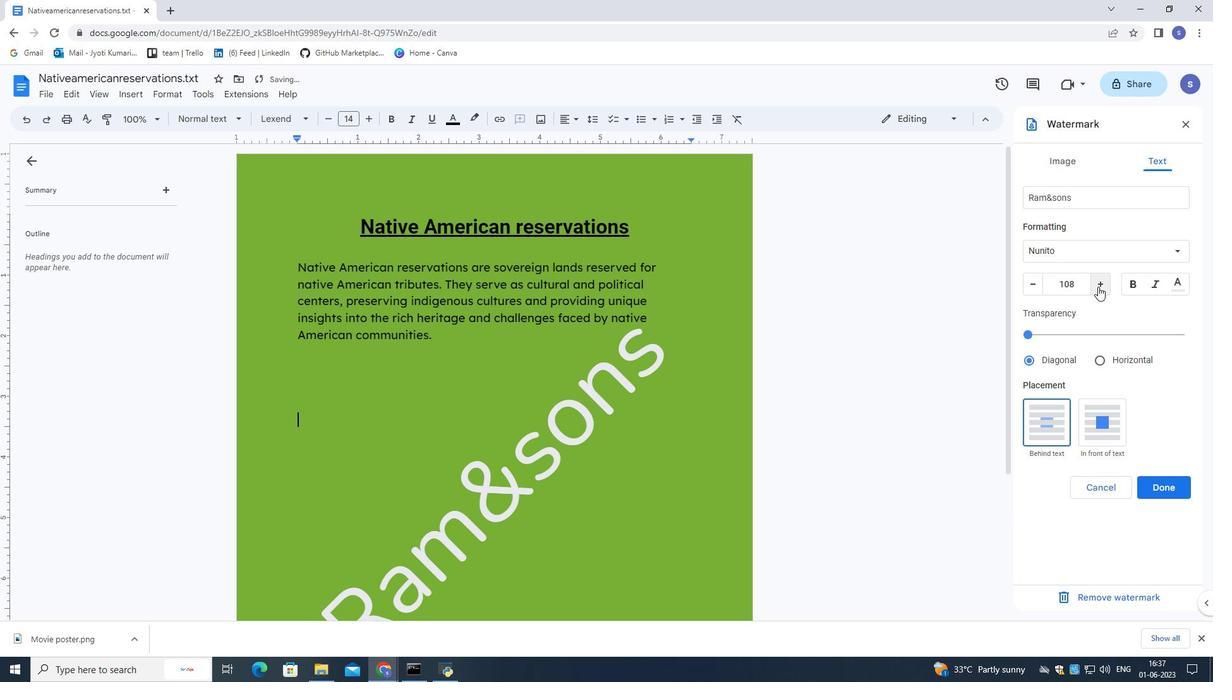 
Action: Mouse pressed left at (1098, 286)
Screenshot: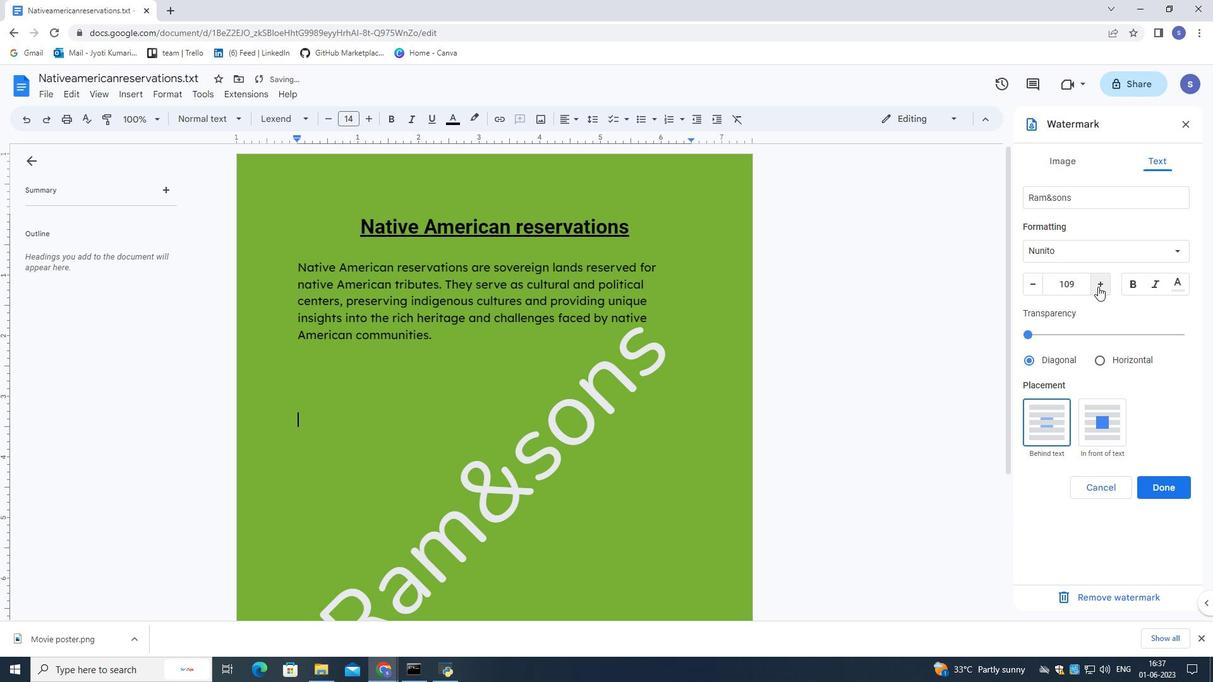 
Action: Mouse moved to (1177, 489)
Screenshot: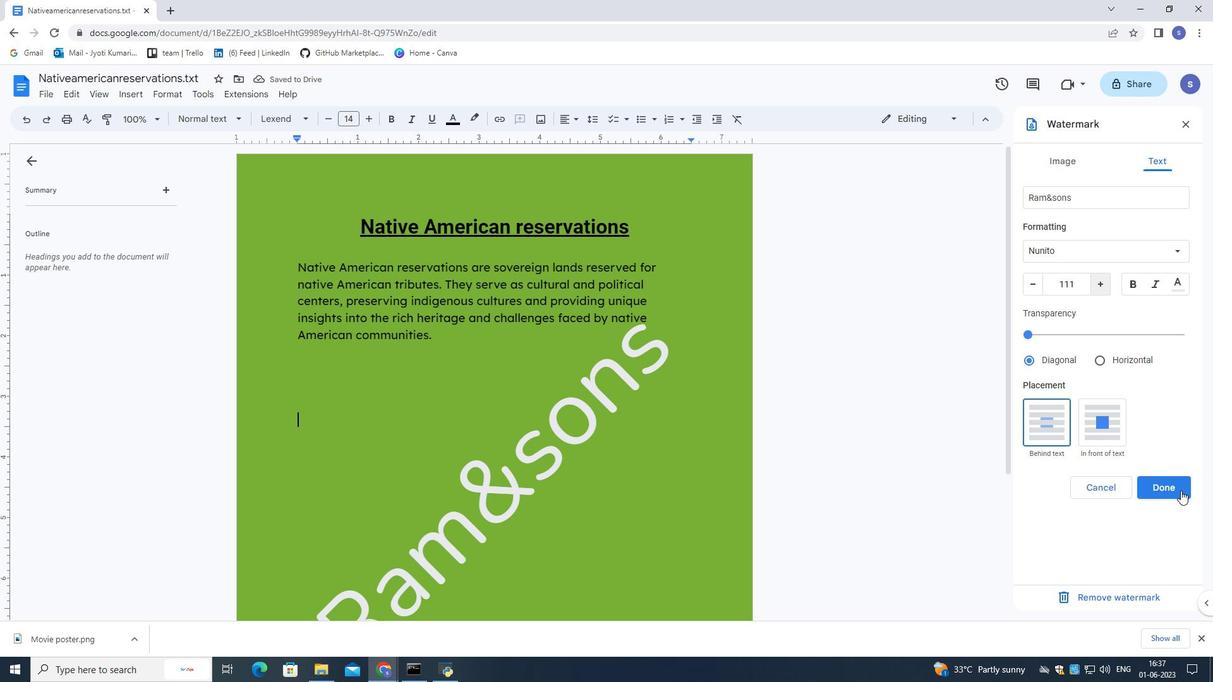 
Action: Mouse pressed left at (1177, 489)
Screenshot: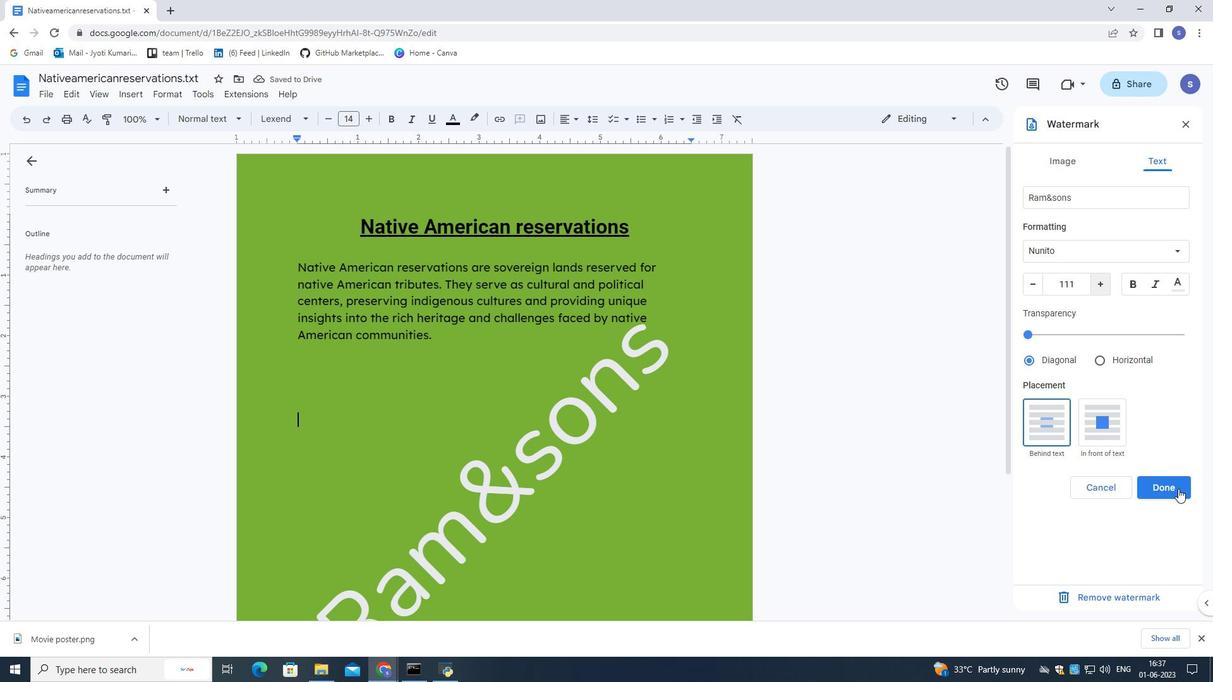 
Action: Mouse moved to (683, 379)
Screenshot: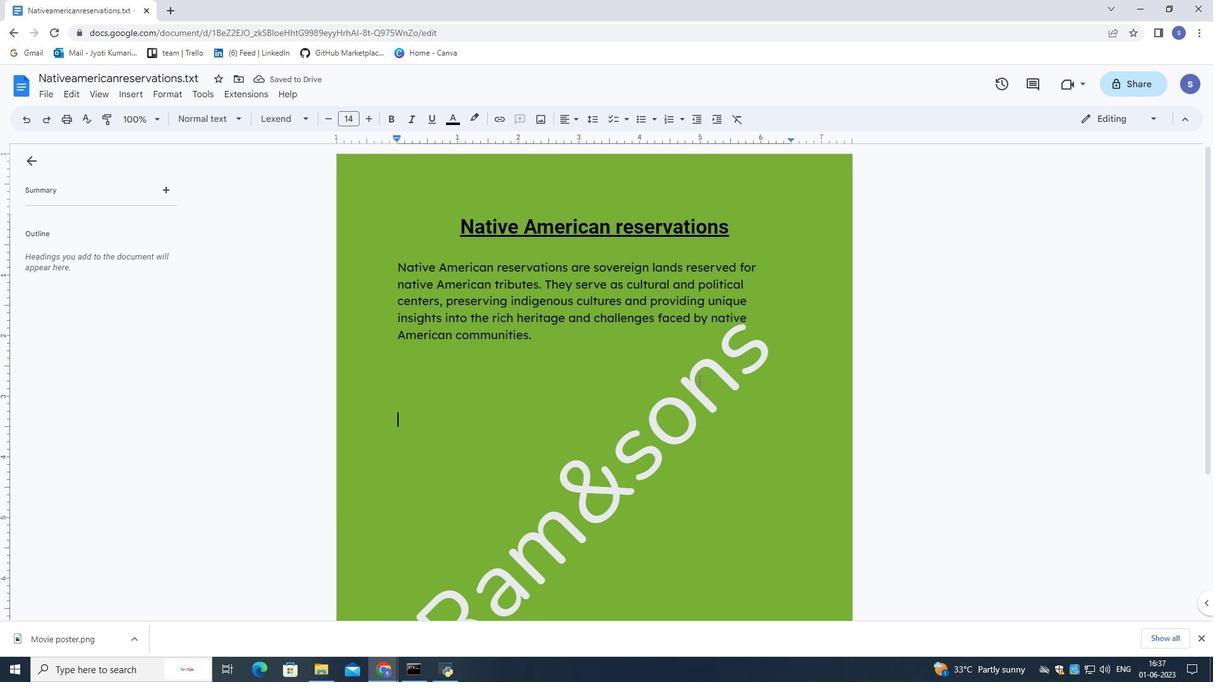 
Action: Mouse scrolled (683, 378) with delta (0, 0)
Screenshot: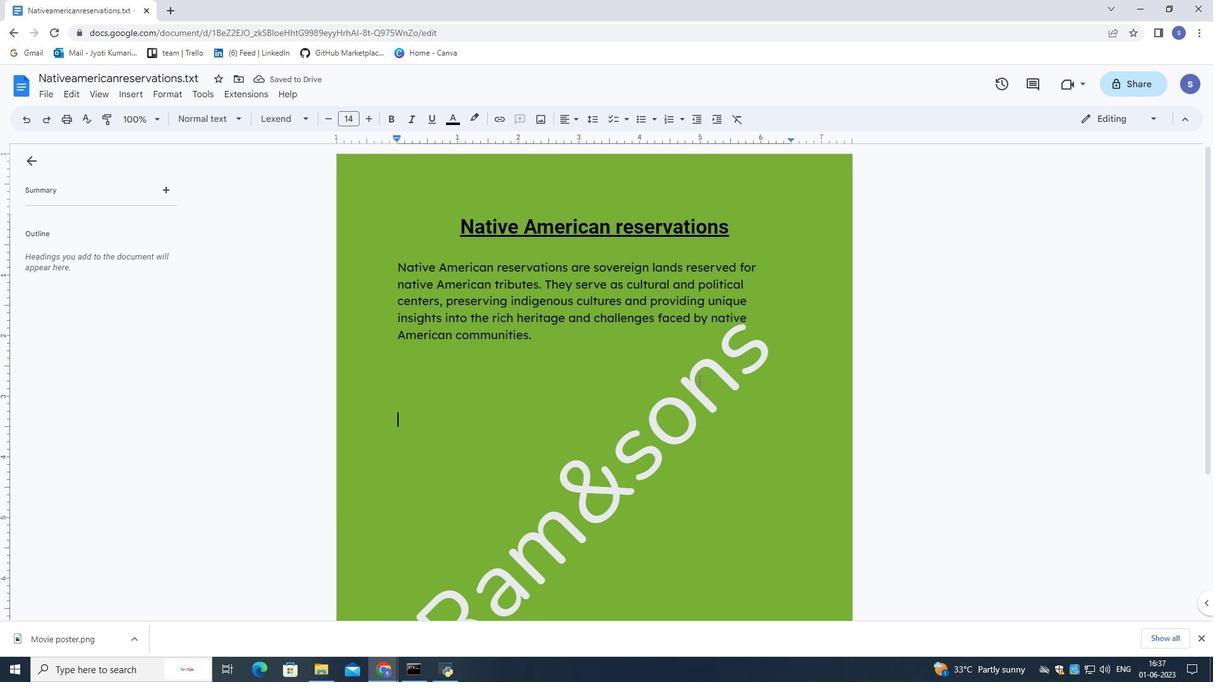 
Action: Mouse moved to (683, 382)
Screenshot: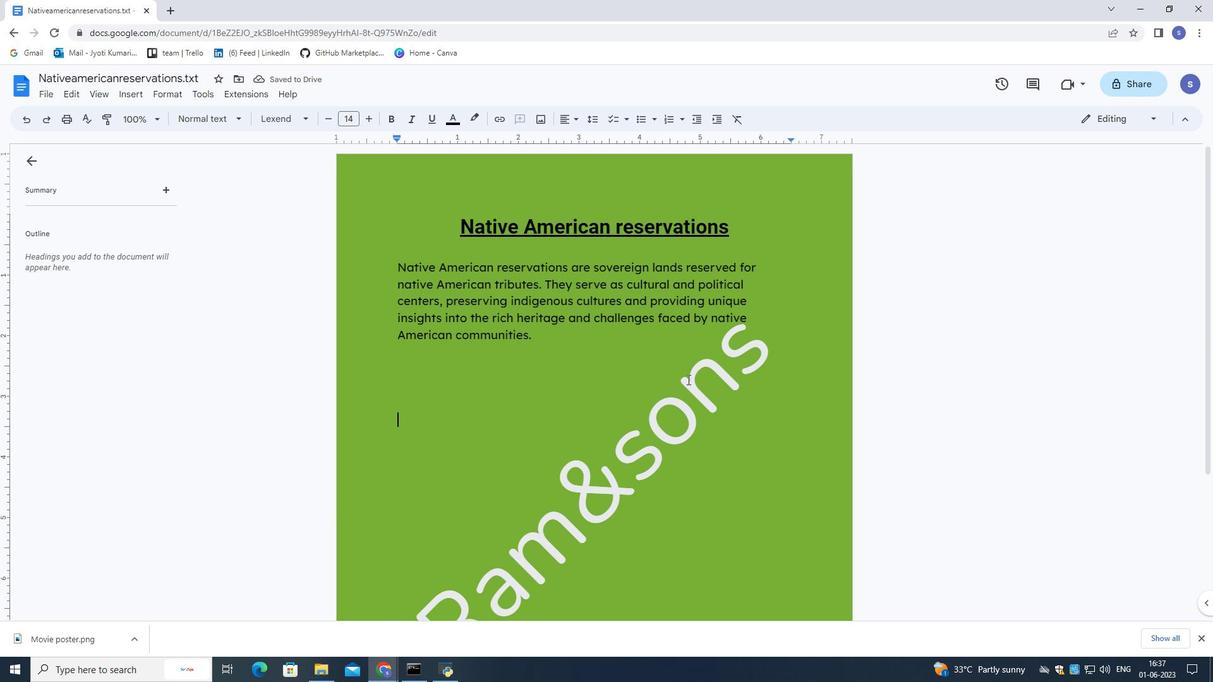 
Action: Mouse scrolled (683, 381) with delta (0, 0)
Screenshot: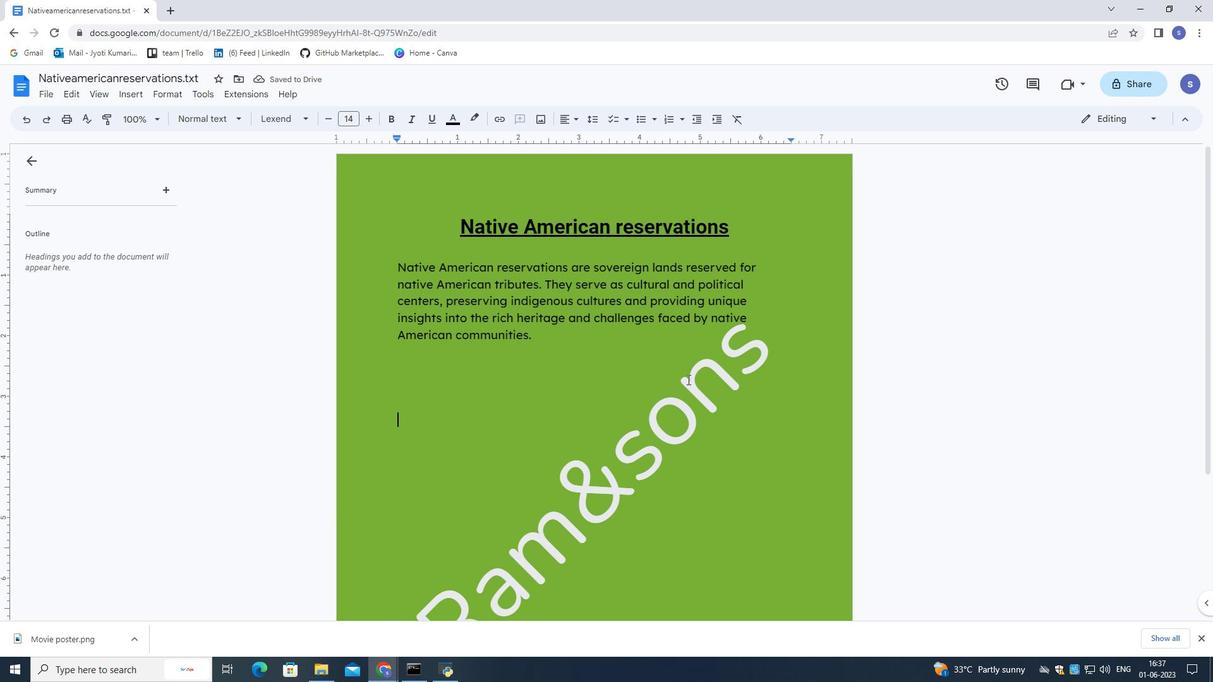 
Action: Mouse moved to (681, 383)
Screenshot: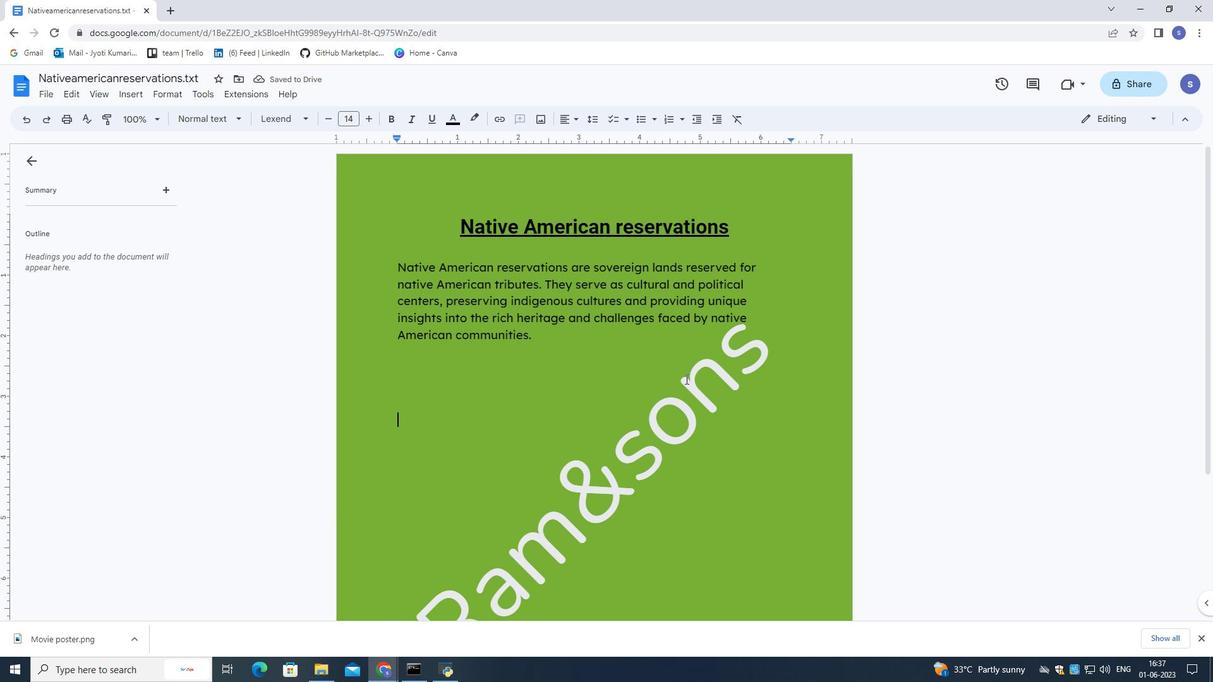 
Action: Mouse scrolled (681, 382) with delta (0, 0)
Screenshot: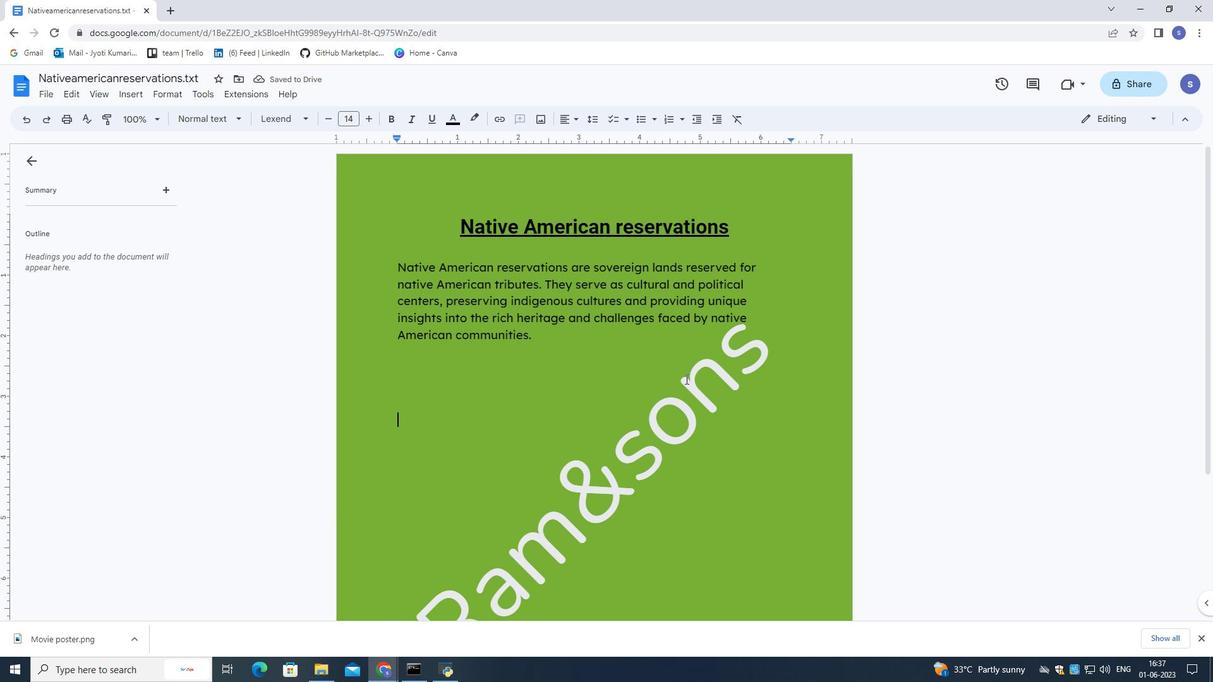 
Action: Mouse scrolled (681, 382) with delta (0, 0)
Screenshot: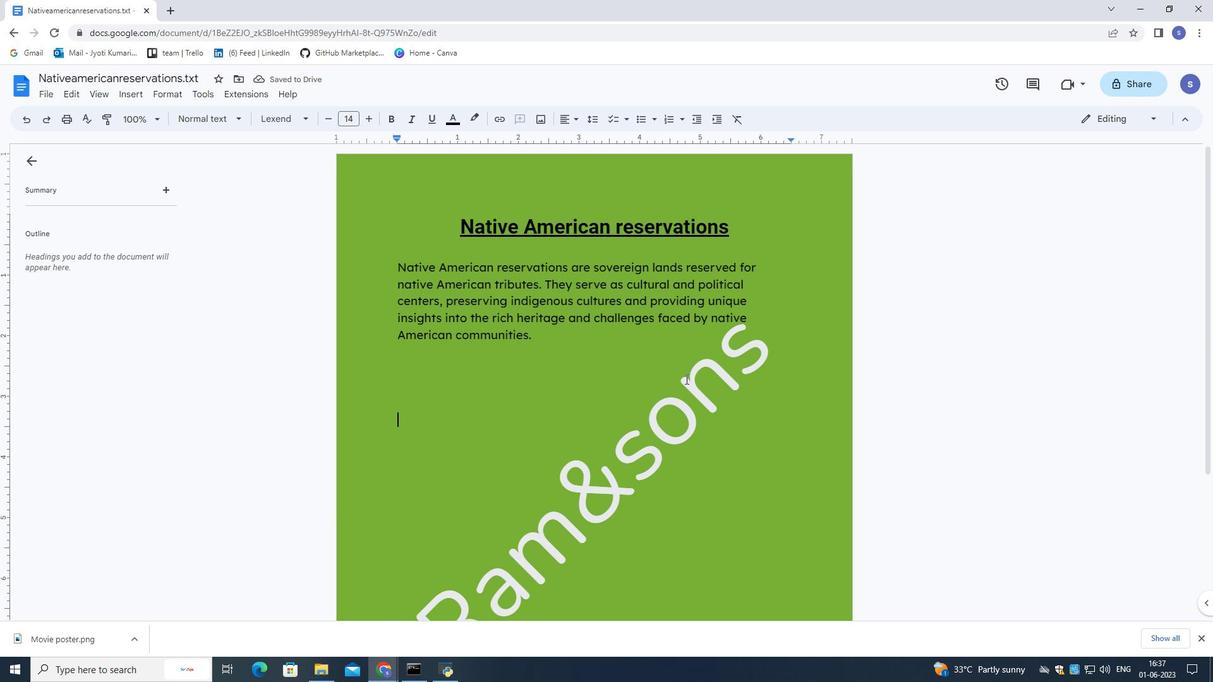 
Action: Mouse scrolled (681, 382) with delta (0, 0)
Screenshot: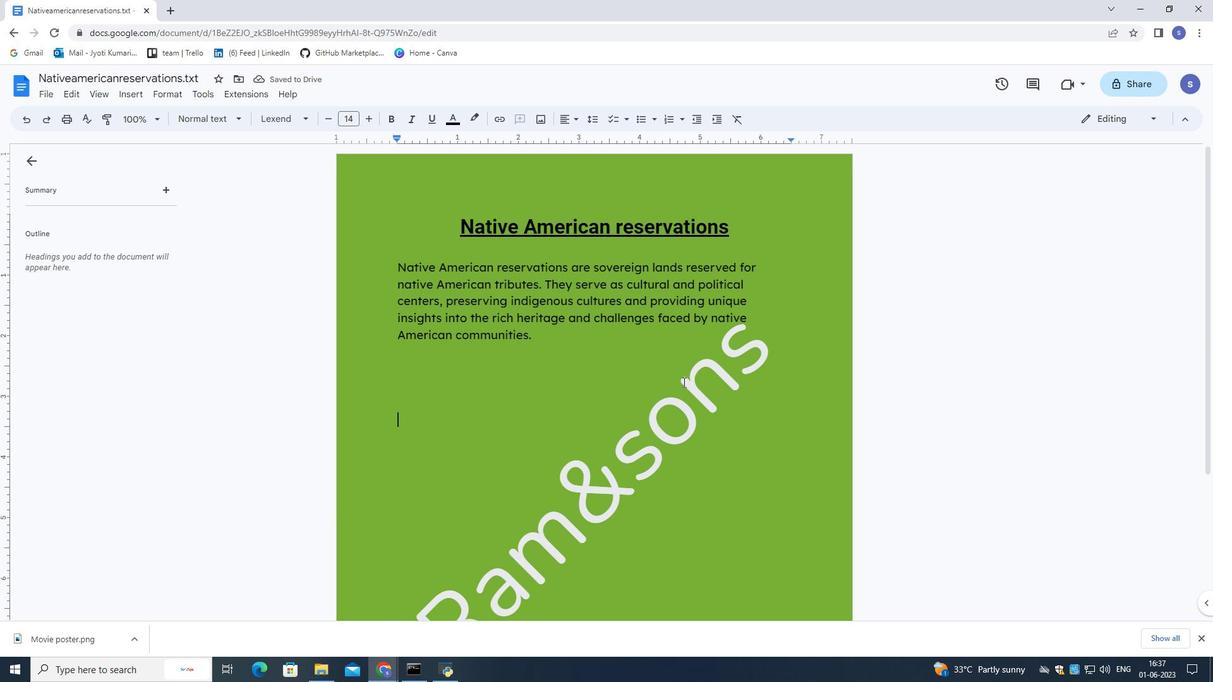 
Action: Mouse moved to (681, 384)
Screenshot: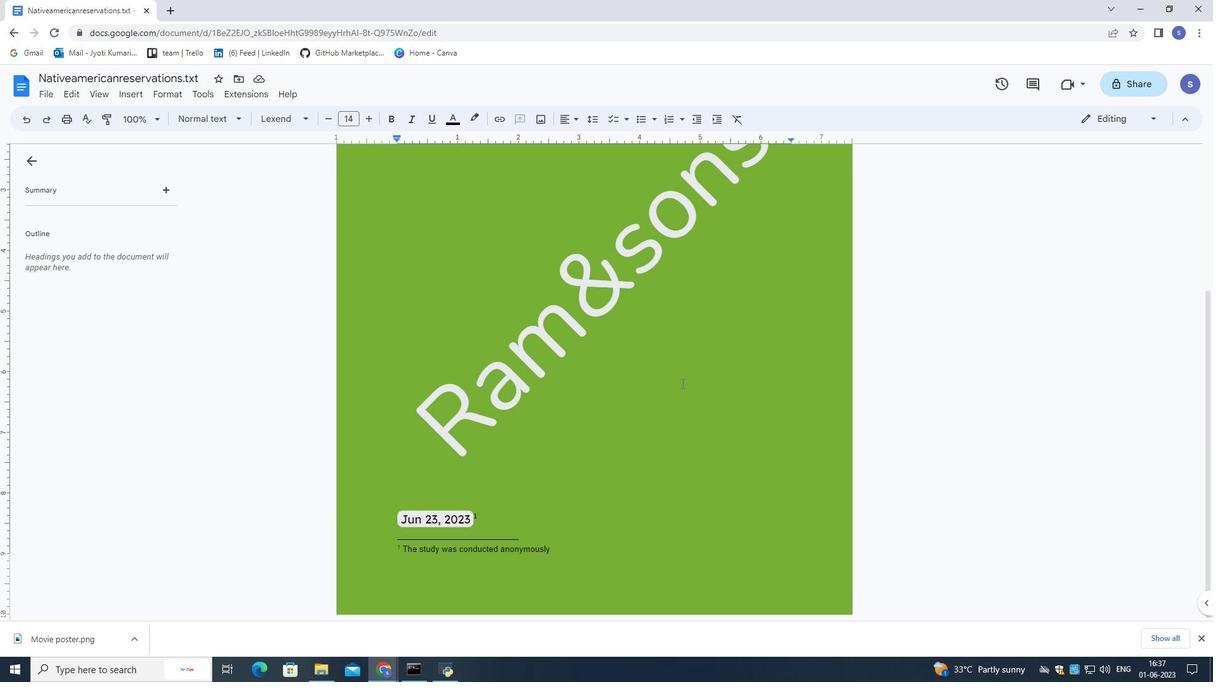 
Action: Mouse scrolled (681, 384) with delta (0, 0)
Screenshot: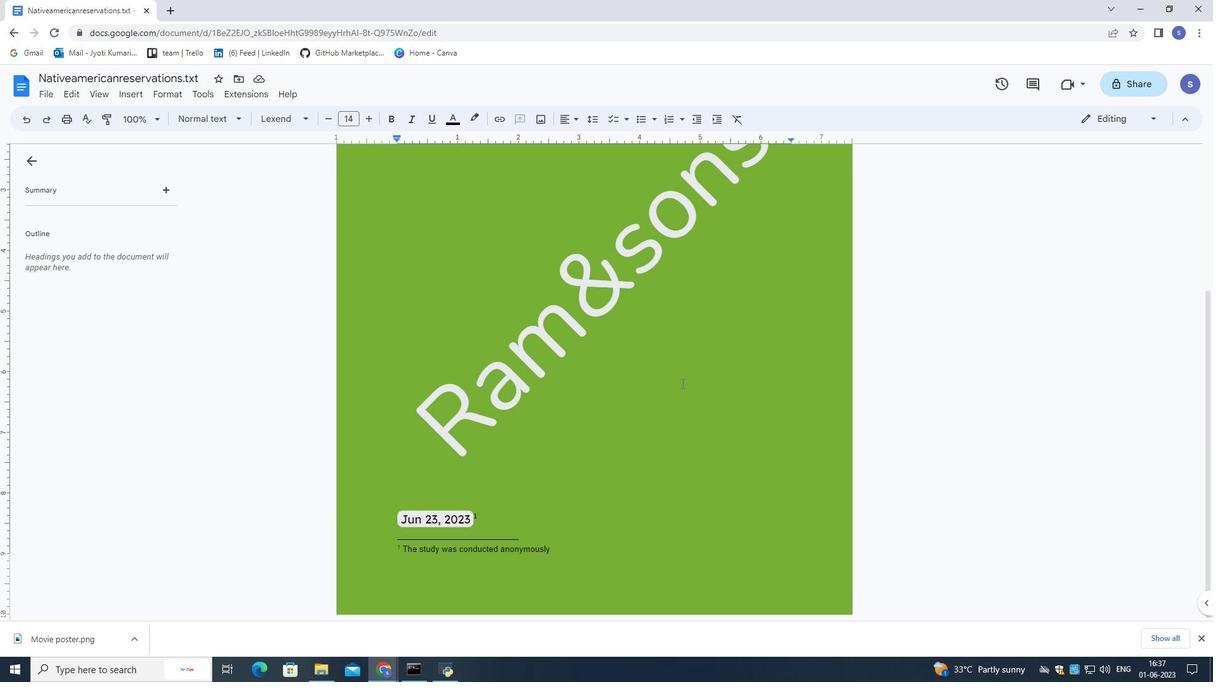 
Action: Mouse scrolled (681, 384) with delta (0, 0)
Screenshot: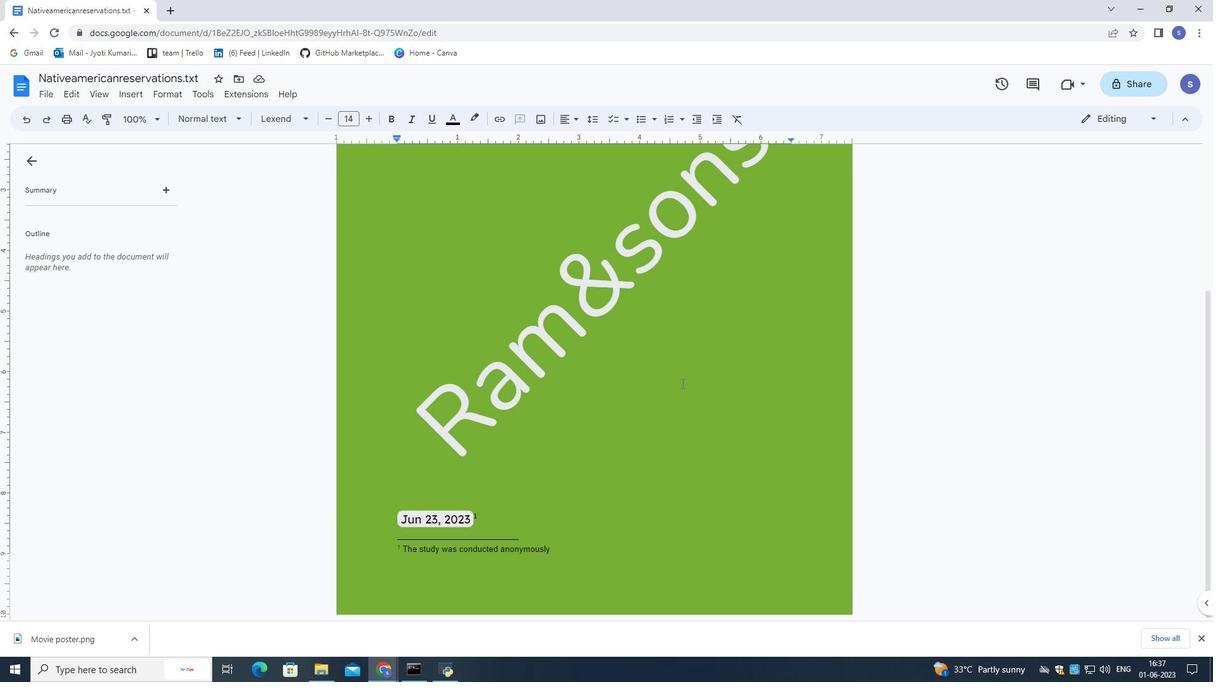 
Action: Mouse scrolled (681, 384) with delta (0, 0)
Screenshot: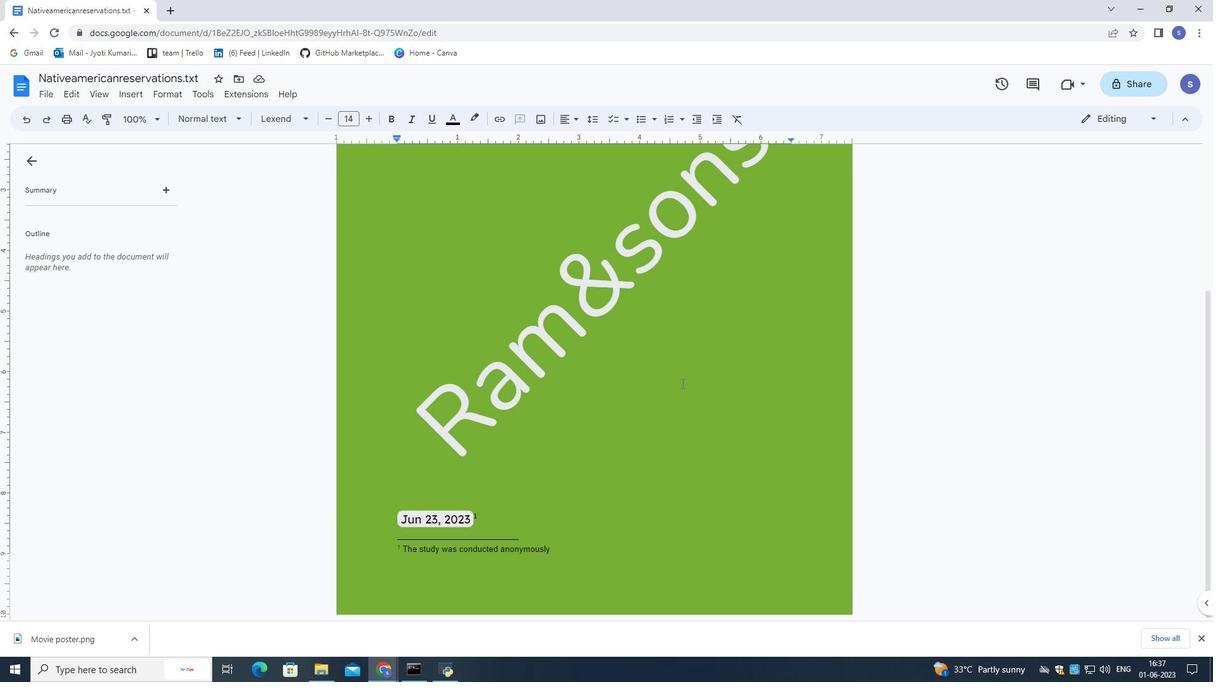 
Action: Mouse scrolled (681, 384) with delta (0, 0)
Screenshot: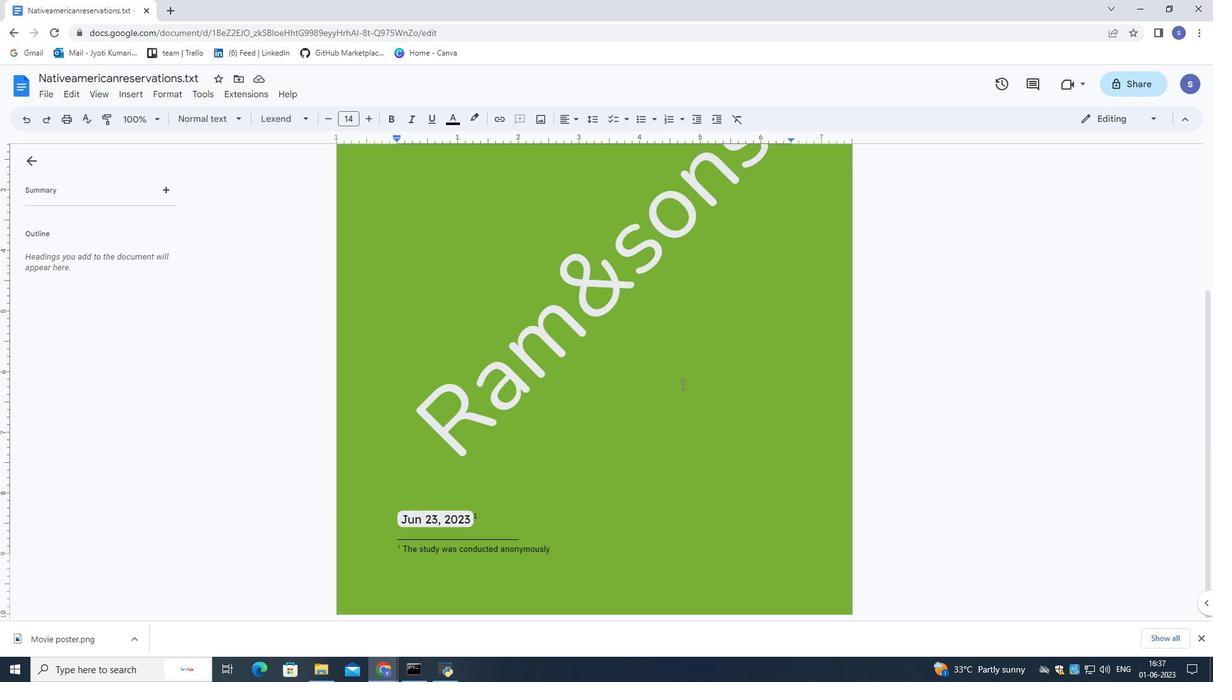 
Action: Mouse scrolled (681, 383) with delta (0, 0)
Screenshot: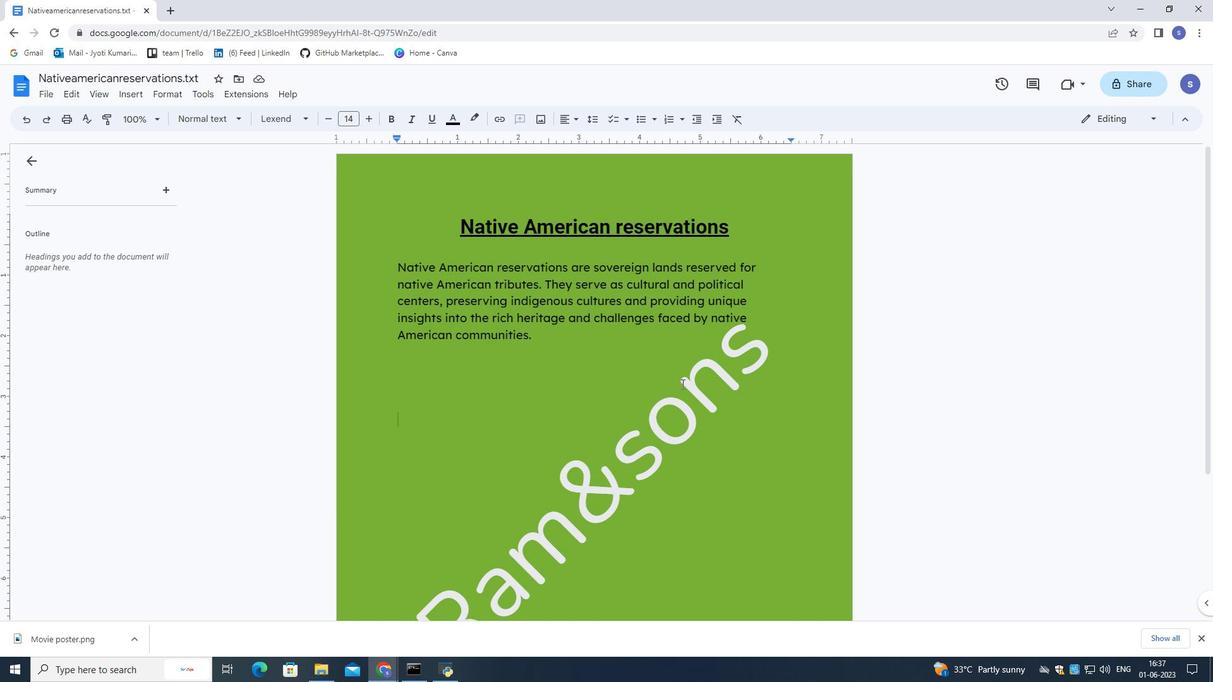 
Action: Mouse scrolled (681, 383) with delta (0, 0)
Screenshot: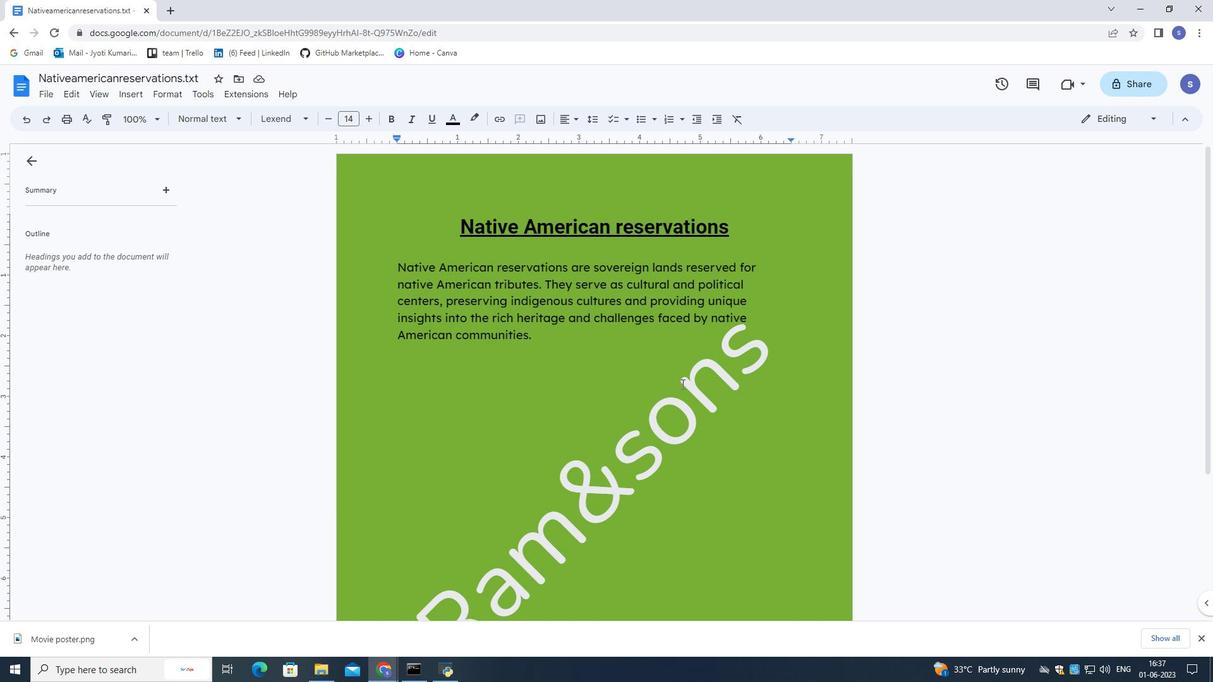 
Action: Mouse scrolled (681, 383) with delta (0, 0)
Screenshot: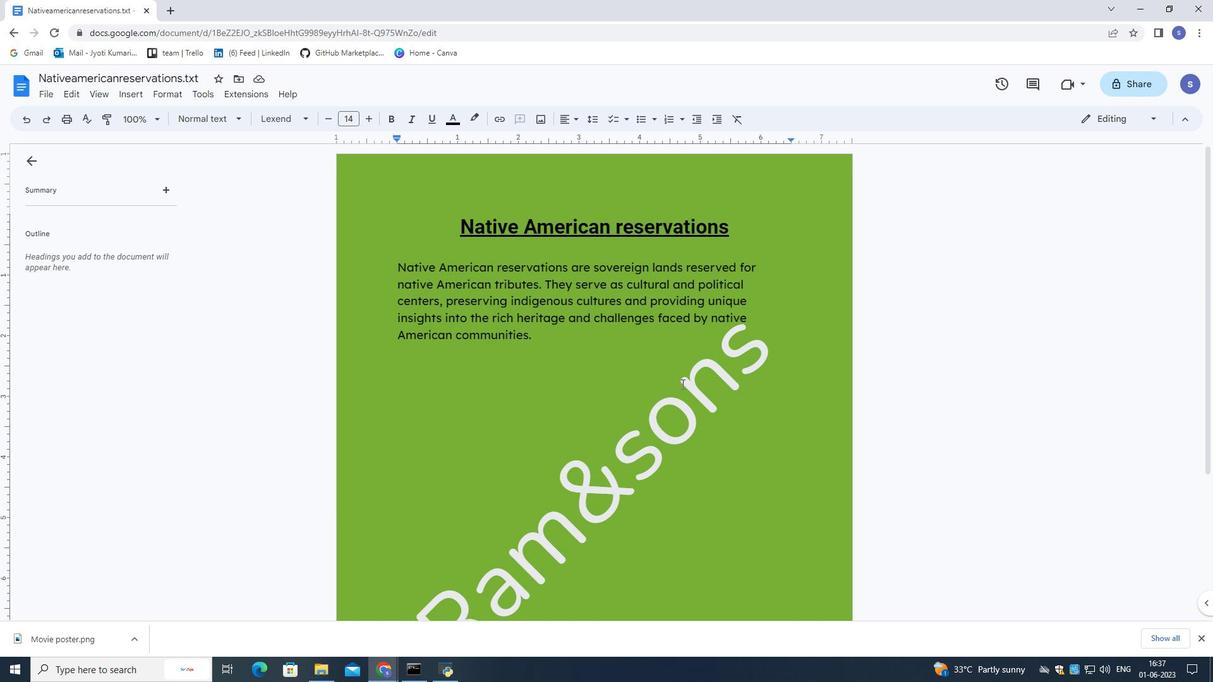 
Action: Mouse scrolled (681, 383) with delta (0, 0)
Screenshot: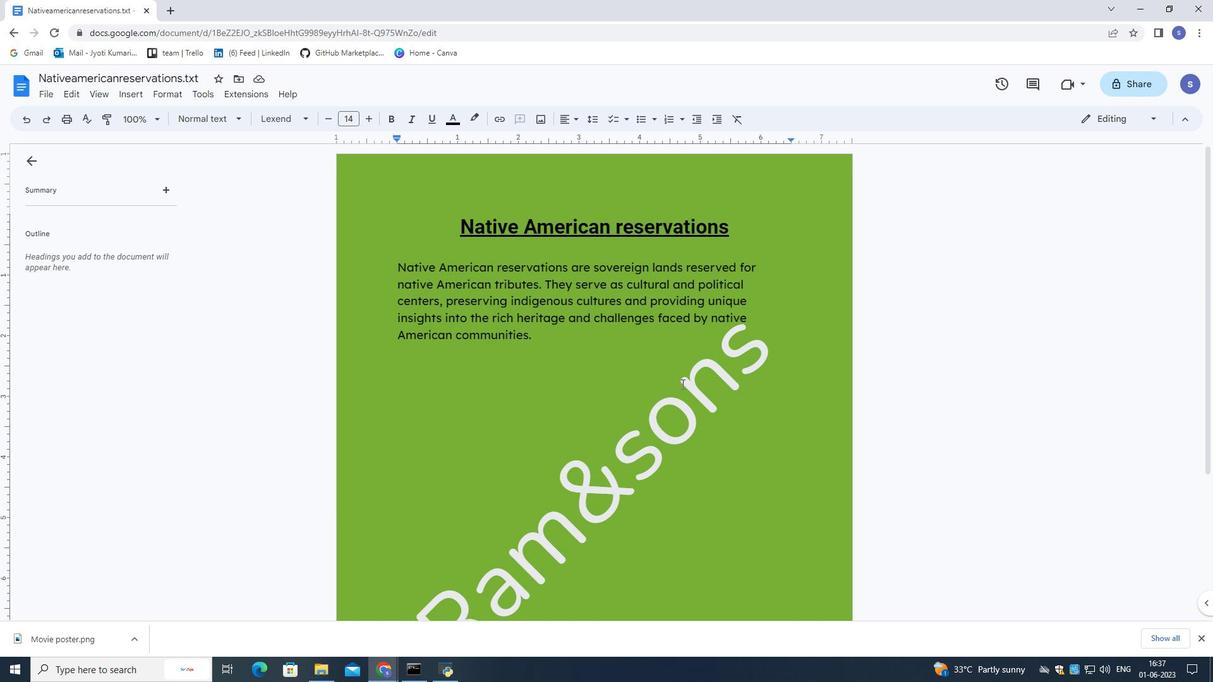 
Action: Mouse moved to (681, 384)
Screenshot: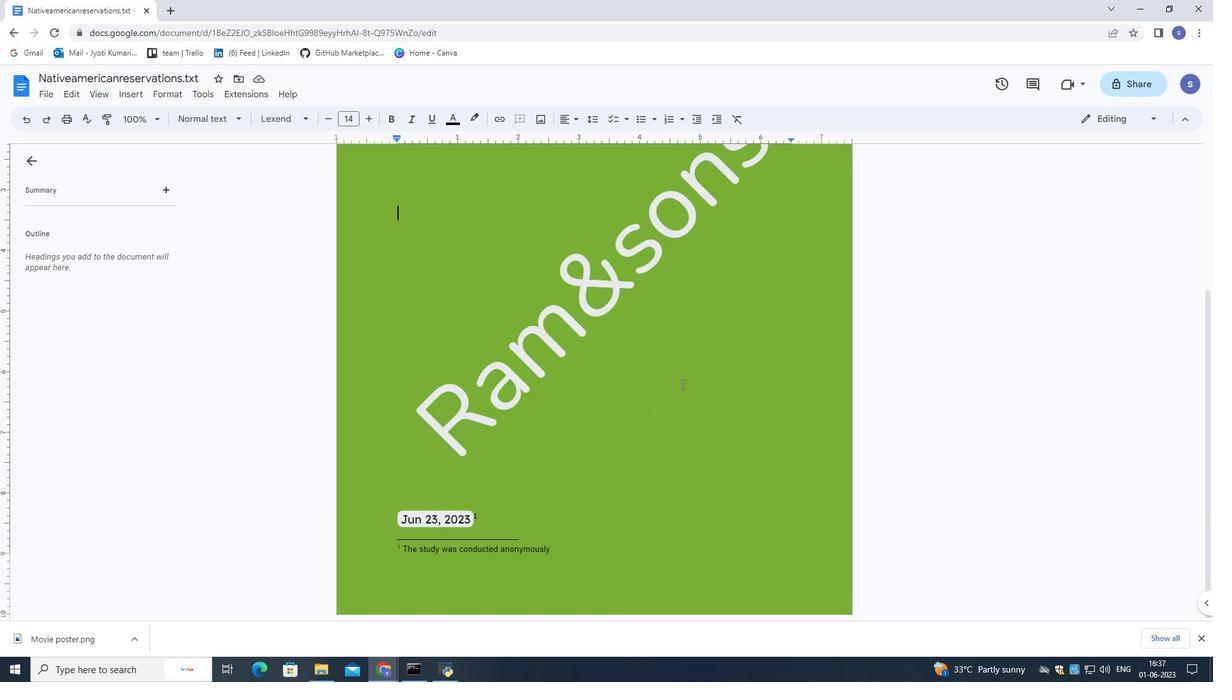 
Action: Mouse scrolled (681, 384) with delta (0, 0)
Screenshot: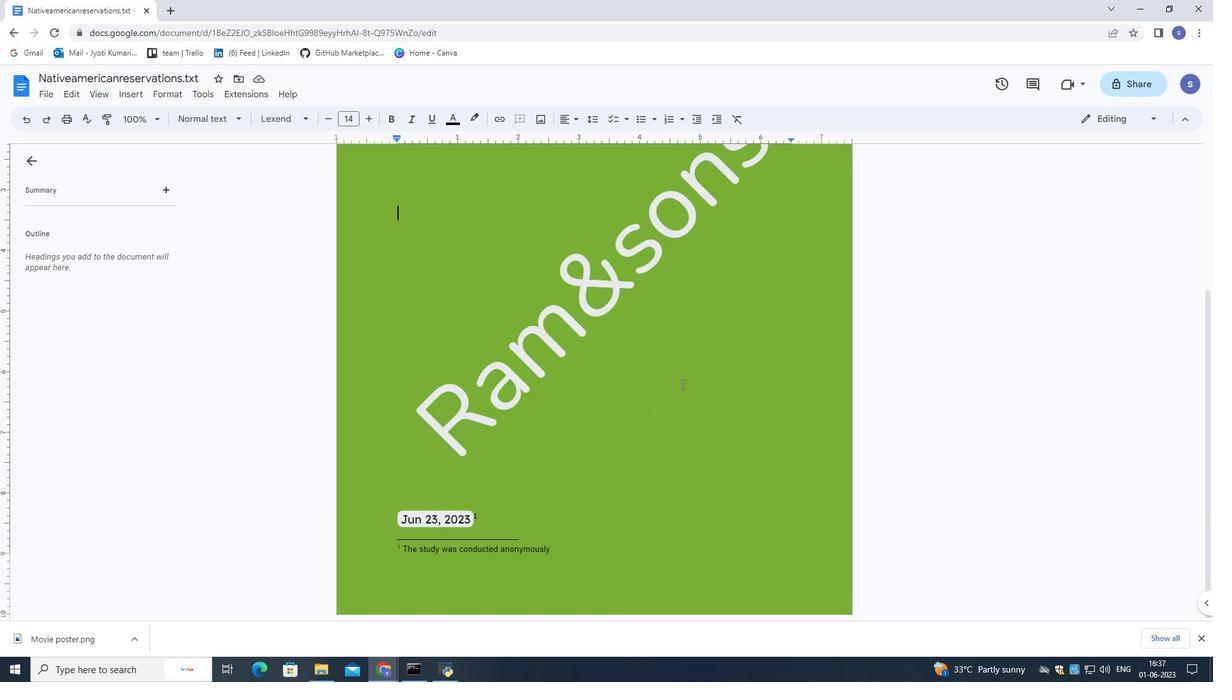 
Action: Mouse scrolled (681, 384) with delta (0, 0)
Screenshot: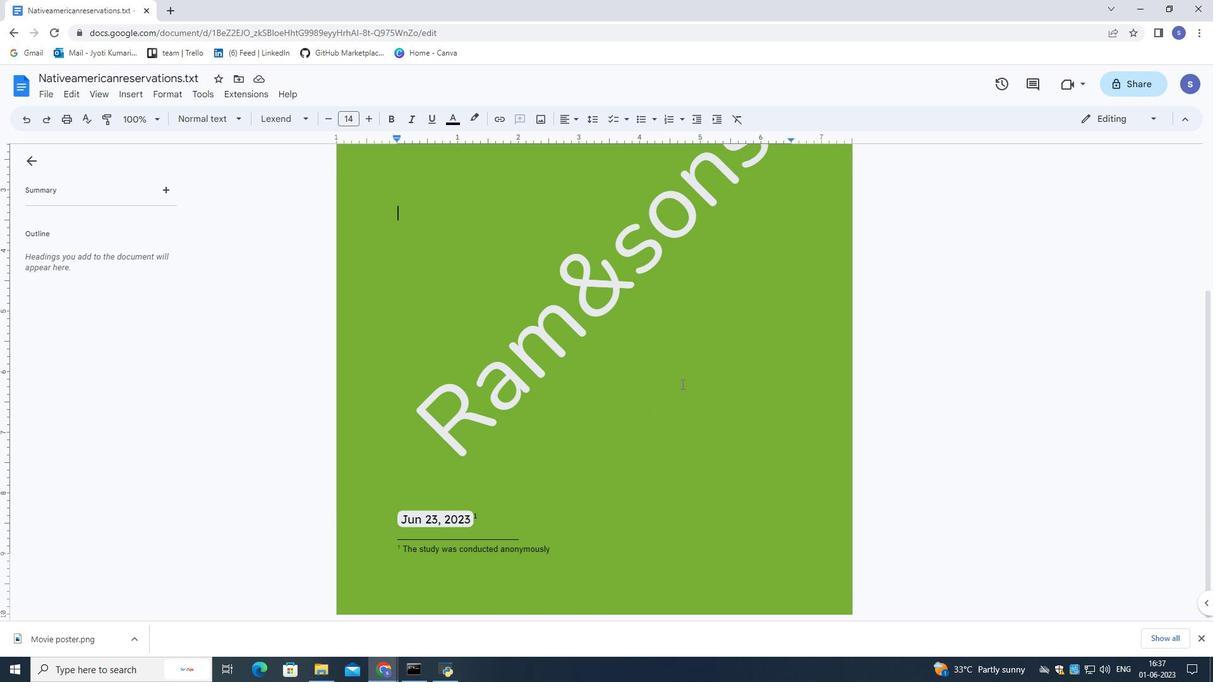 
Action: Mouse scrolled (681, 384) with delta (0, 0)
Screenshot: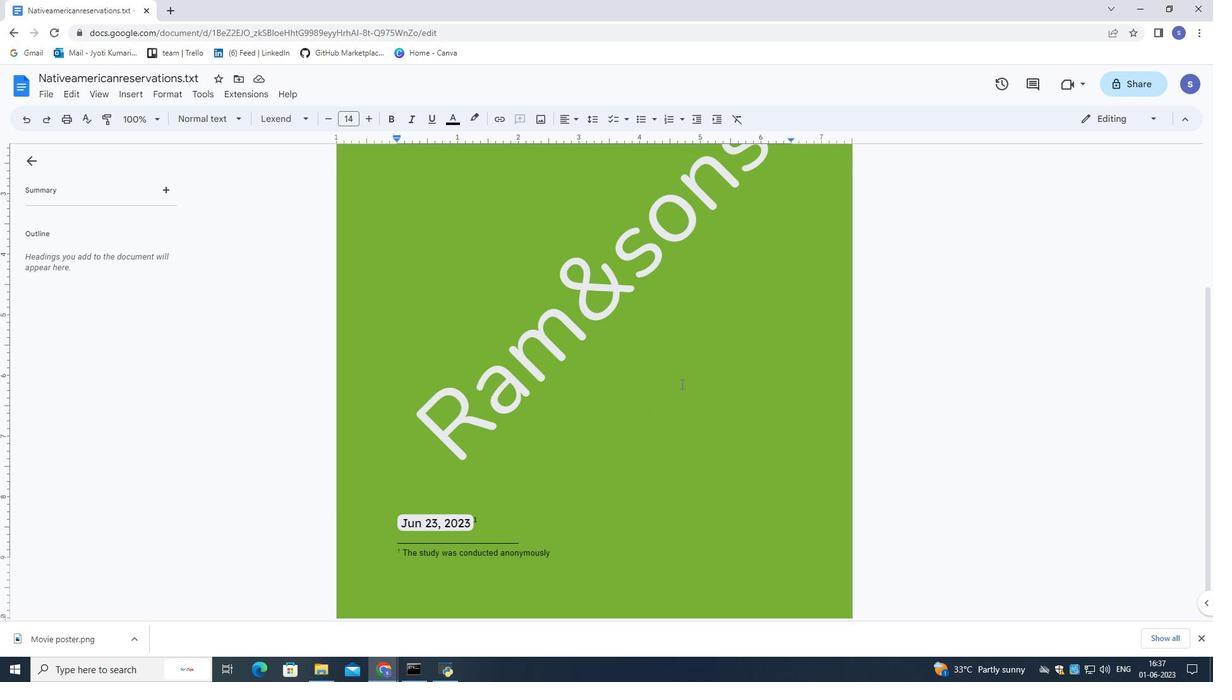
Action: Mouse scrolled (681, 384) with delta (0, 0)
Screenshot: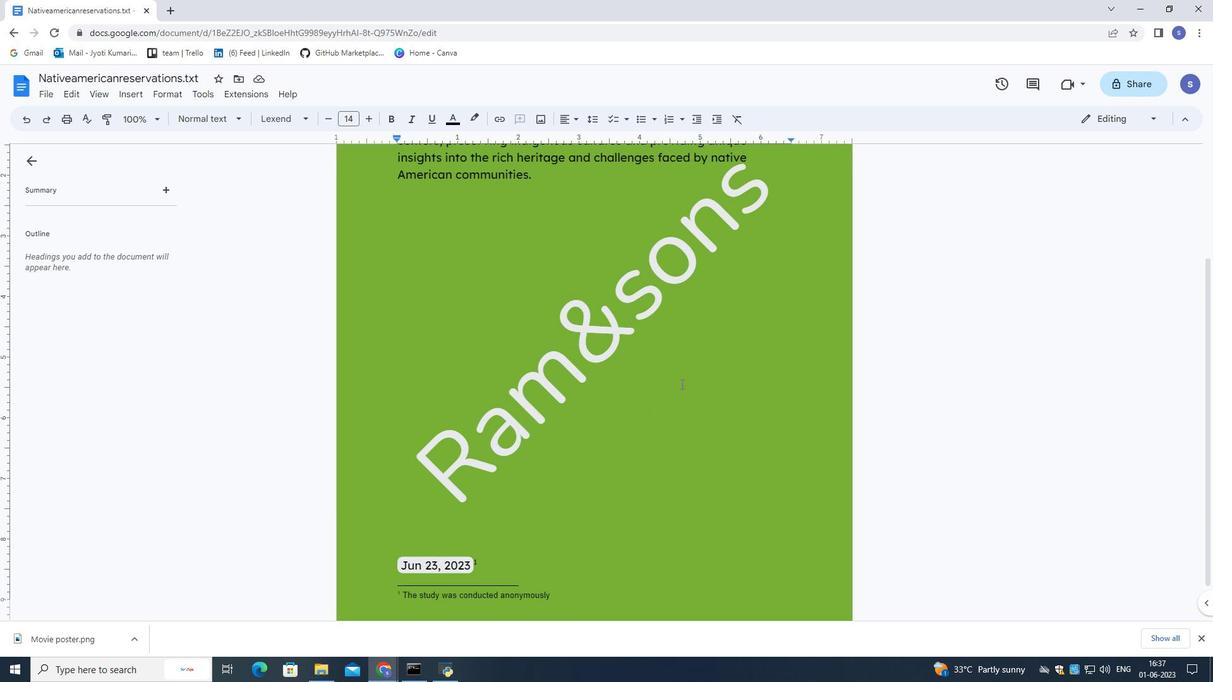 
Action: Mouse moved to (680, 383)
Screenshot: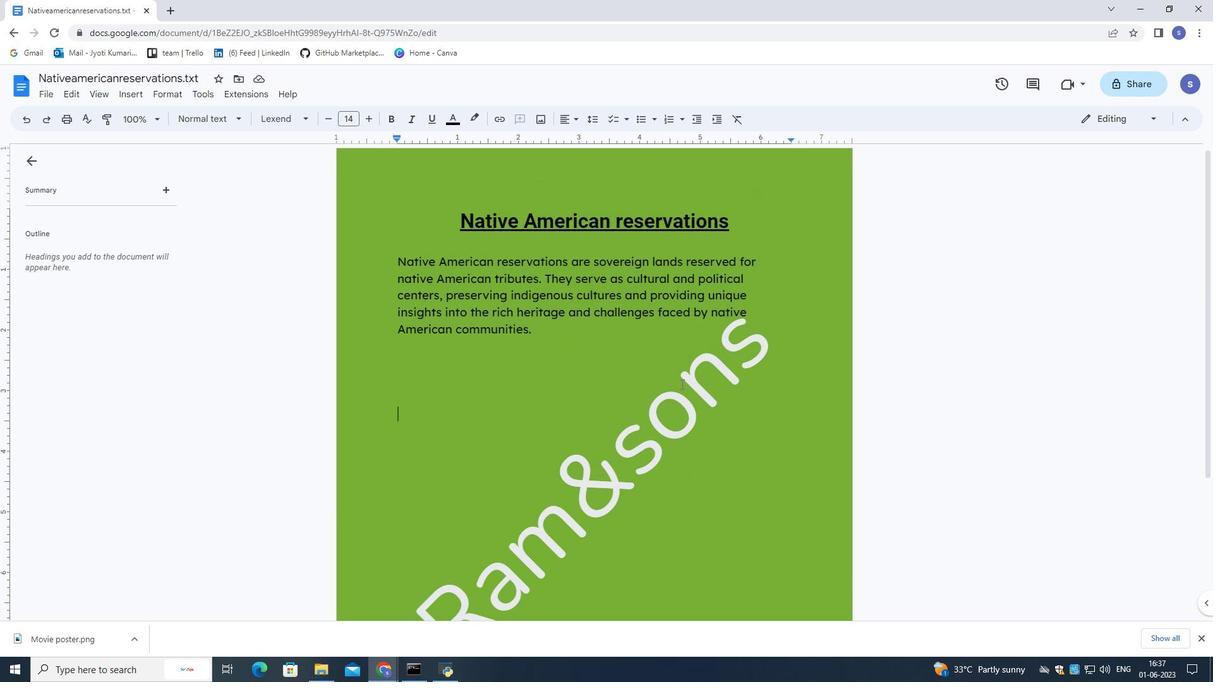 
